 Task: Create a due date automation trigger when advanced on, 2 hours before a card is due add fields without custom field "Resume" set to a date less than 1 days from now.
Action: Mouse moved to (993, 281)
Screenshot: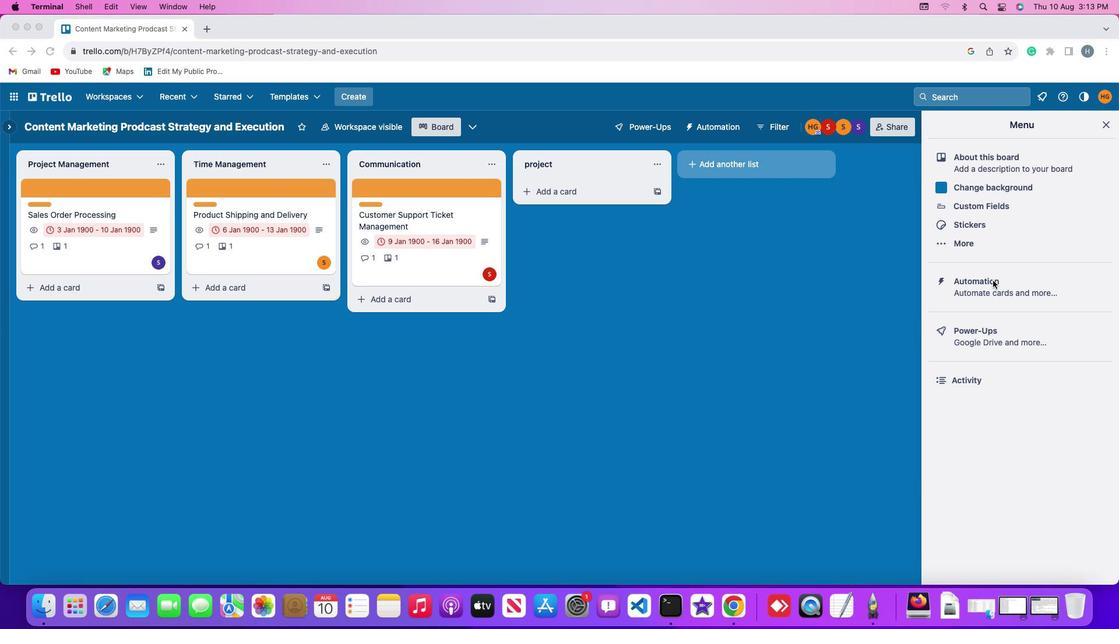 
Action: Mouse pressed left at (993, 281)
Screenshot: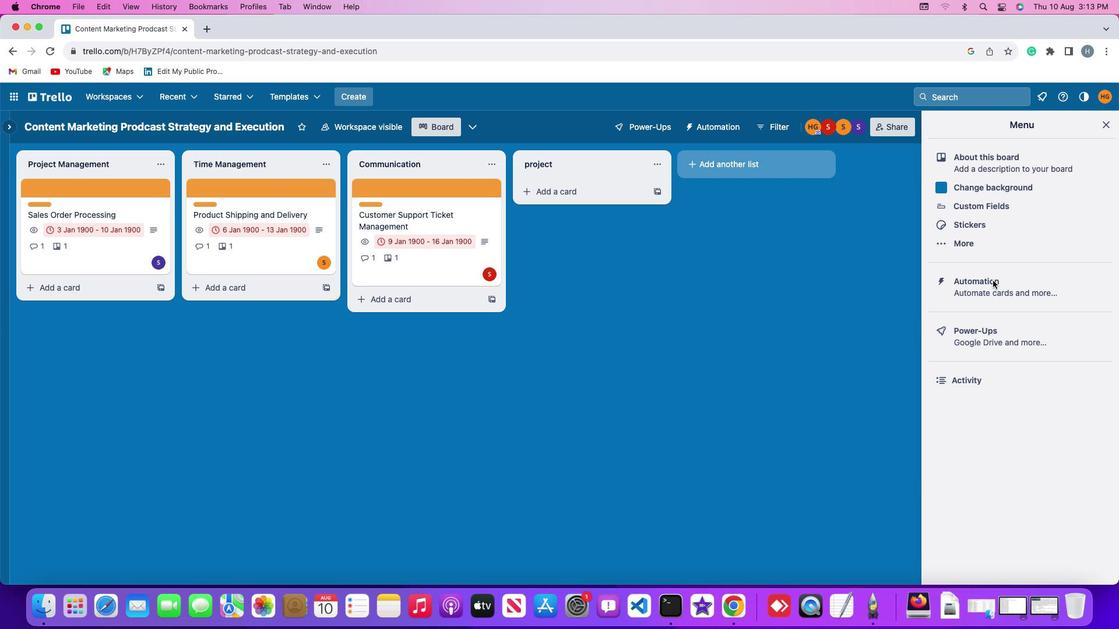
Action: Mouse pressed left at (993, 281)
Screenshot: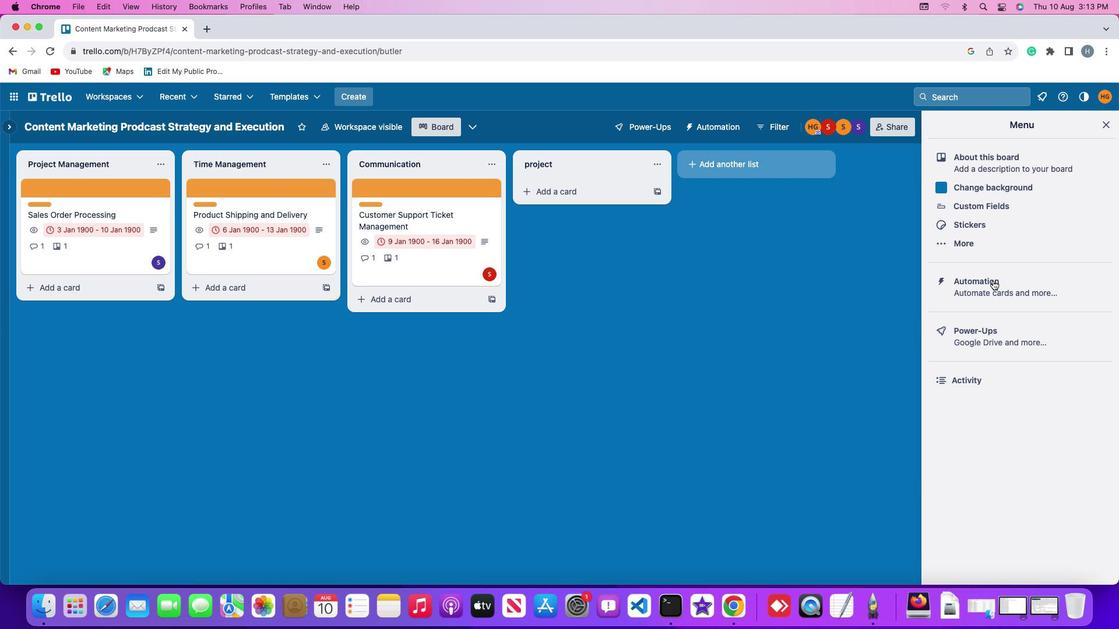 
Action: Mouse moved to (54, 276)
Screenshot: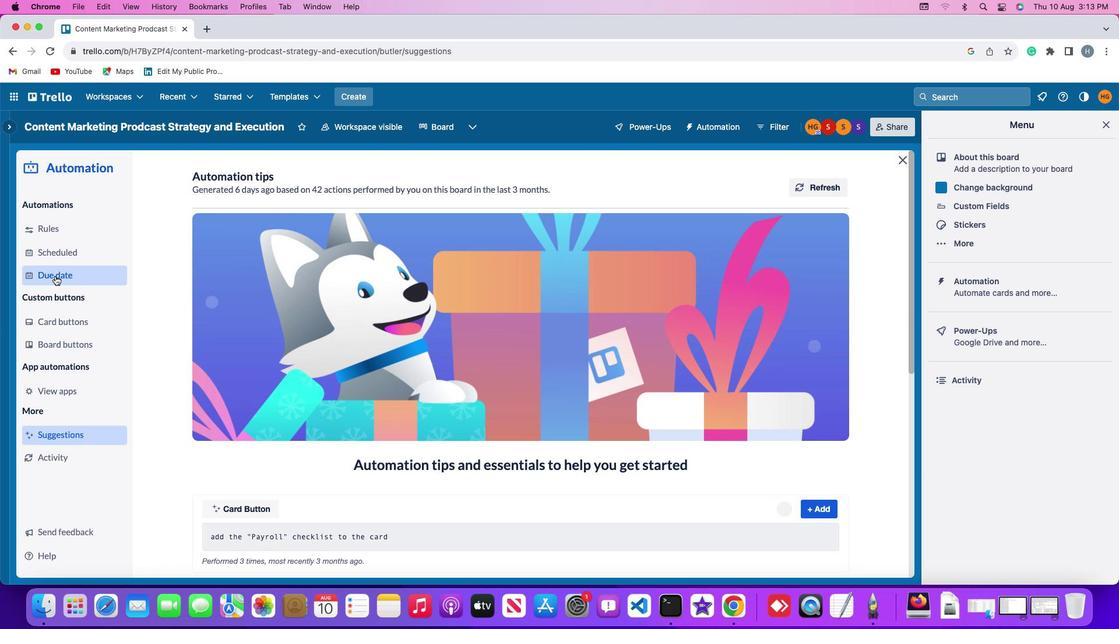 
Action: Mouse pressed left at (54, 276)
Screenshot: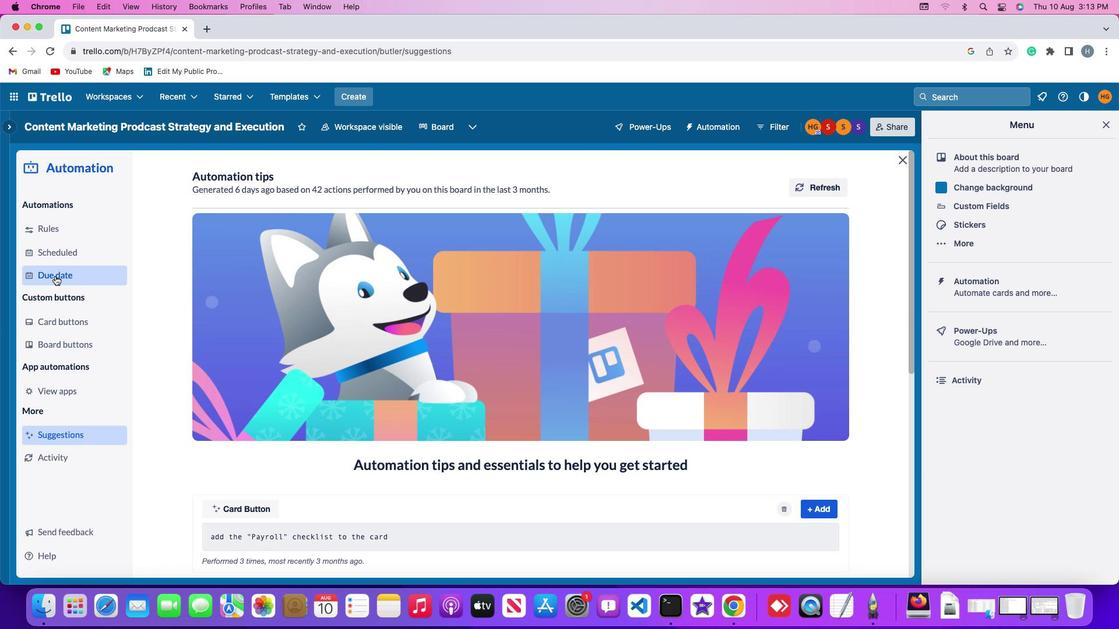 
Action: Mouse moved to (781, 177)
Screenshot: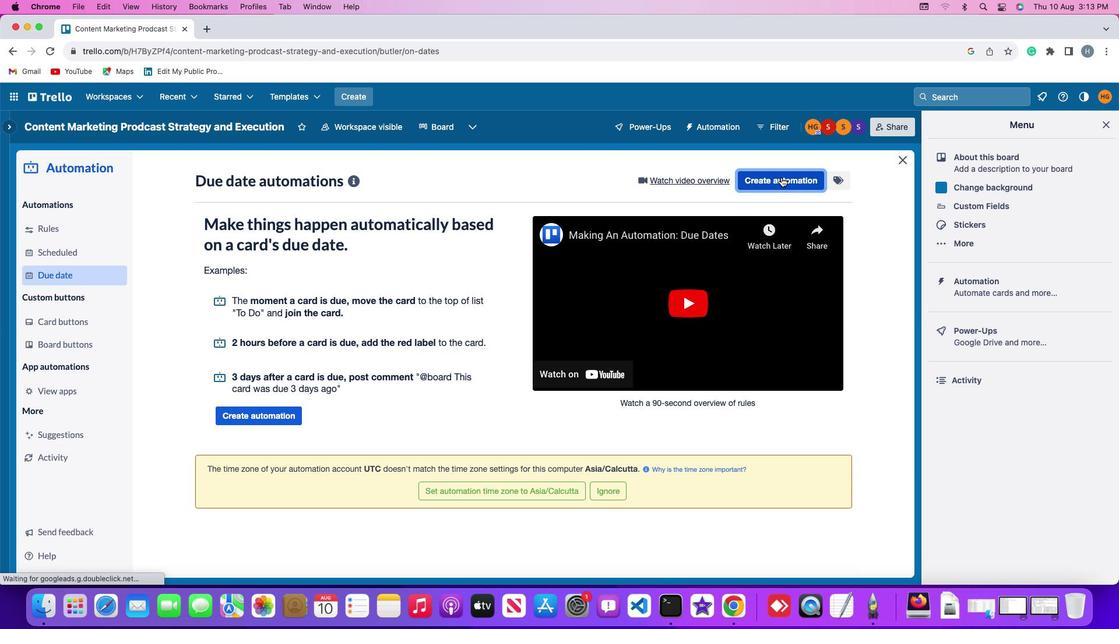 
Action: Mouse pressed left at (781, 177)
Screenshot: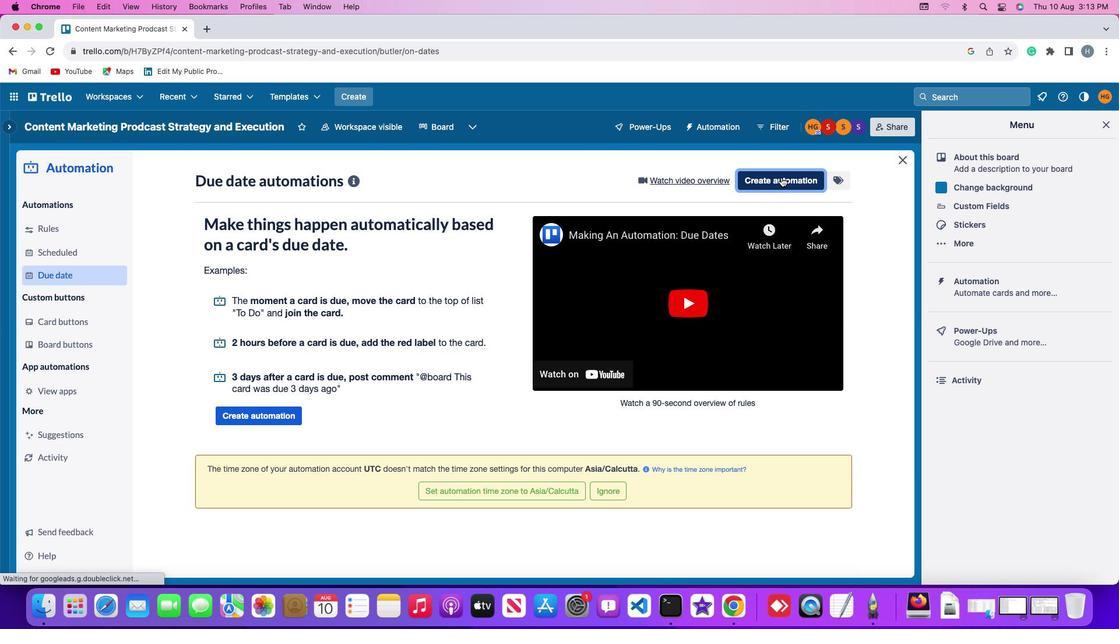 
Action: Mouse moved to (246, 293)
Screenshot: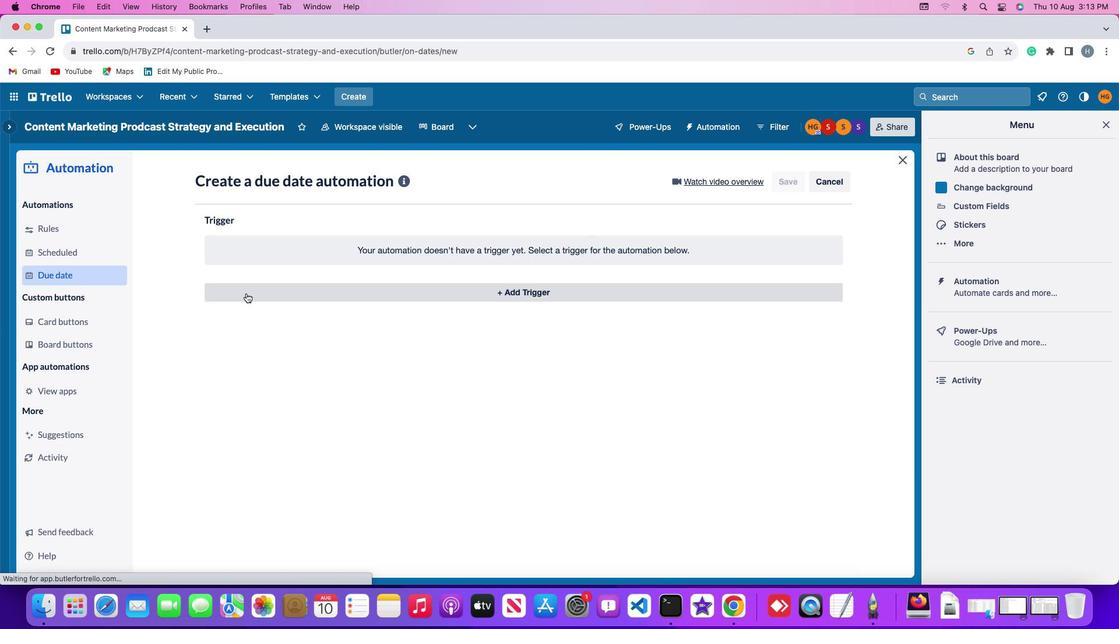 
Action: Mouse pressed left at (246, 293)
Screenshot: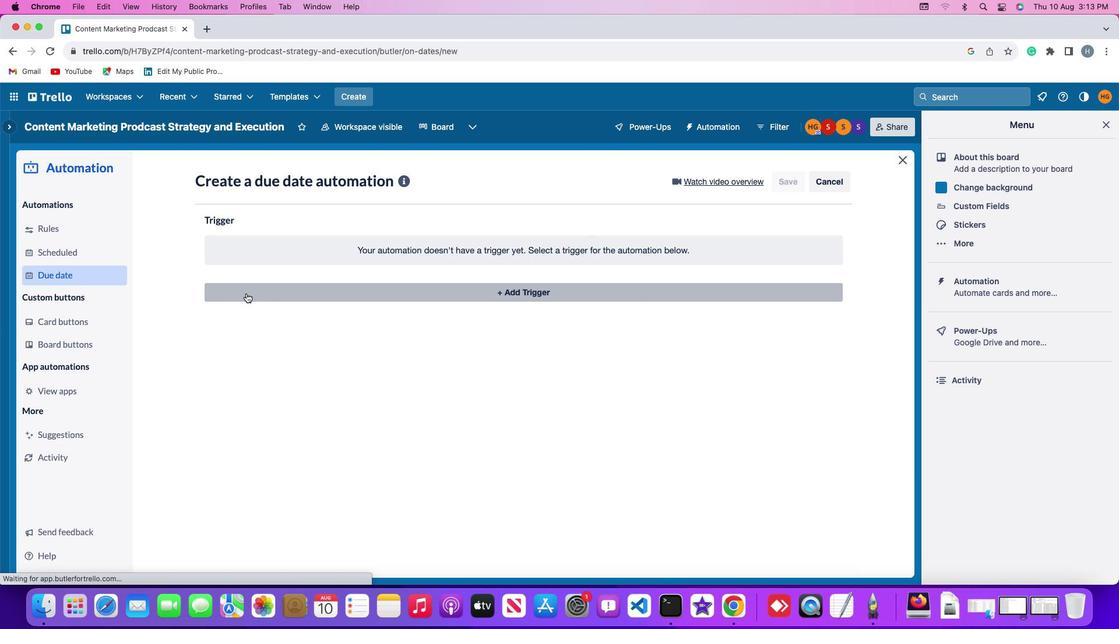 
Action: Mouse moved to (232, 469)
Screenshot: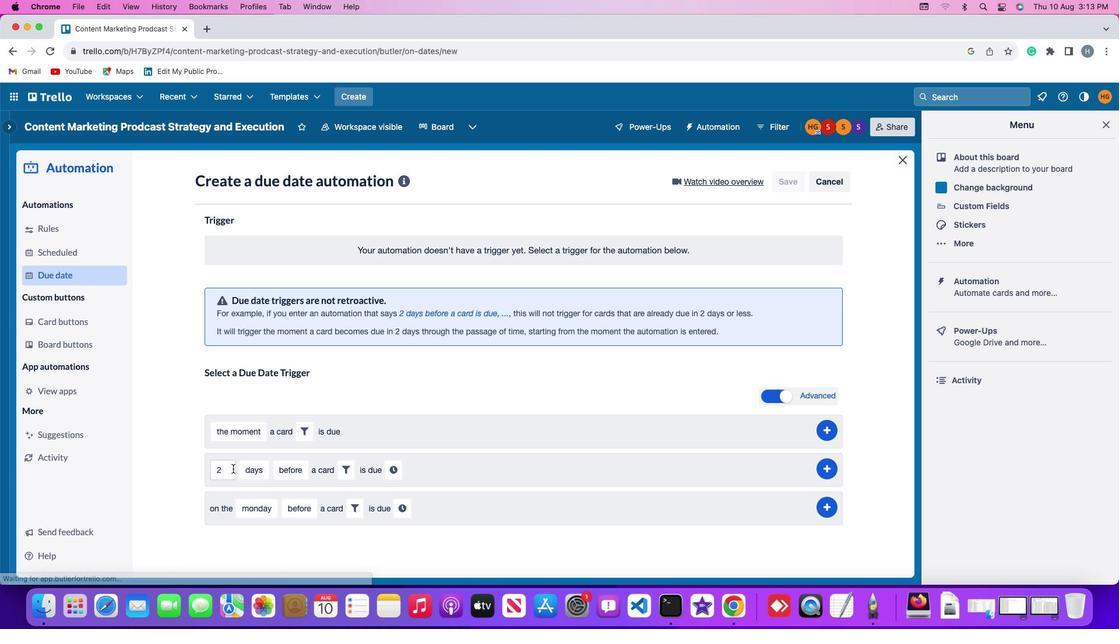 
Action: Mouse pressed left at (232, 469)
Screenshot: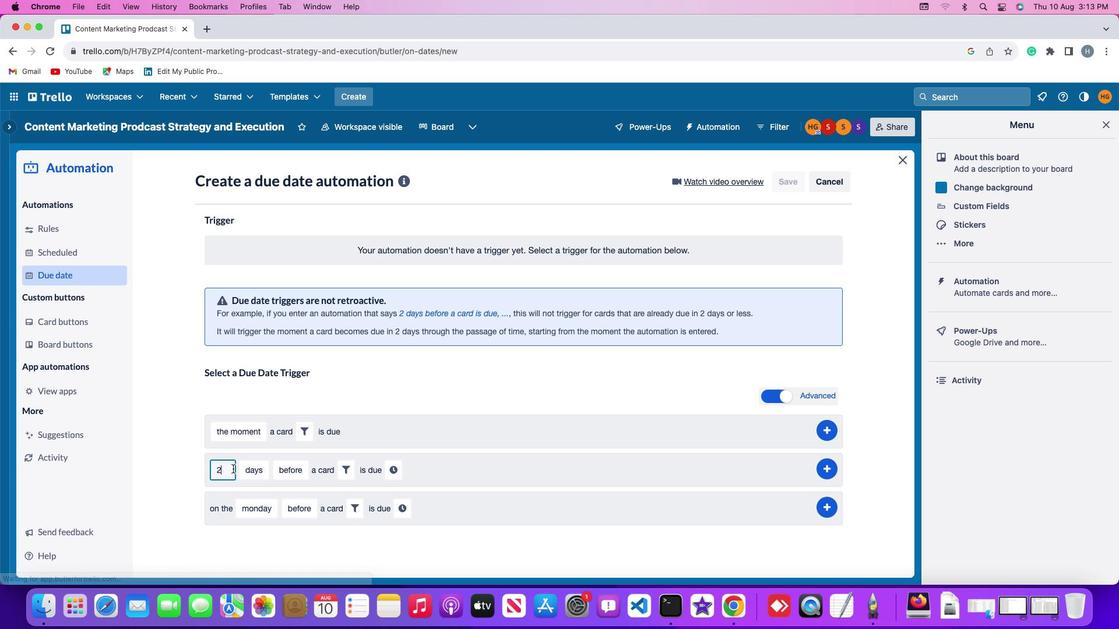
Action: Key pressed Key.backspace
Screenshot: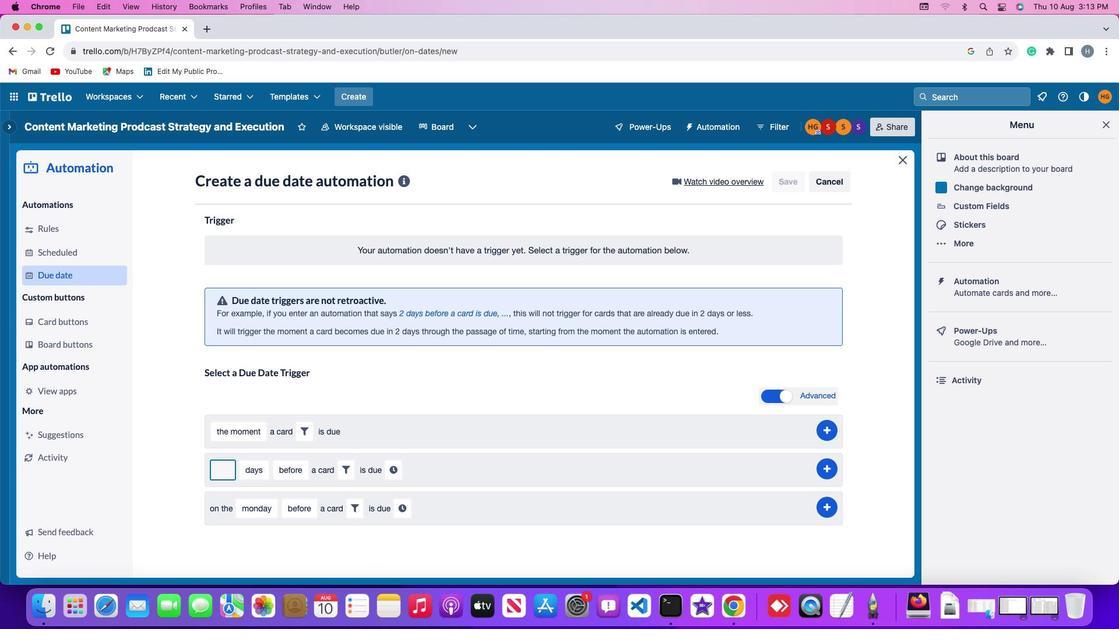 
Action: Mouse moved to (233, 467)
Screenshot: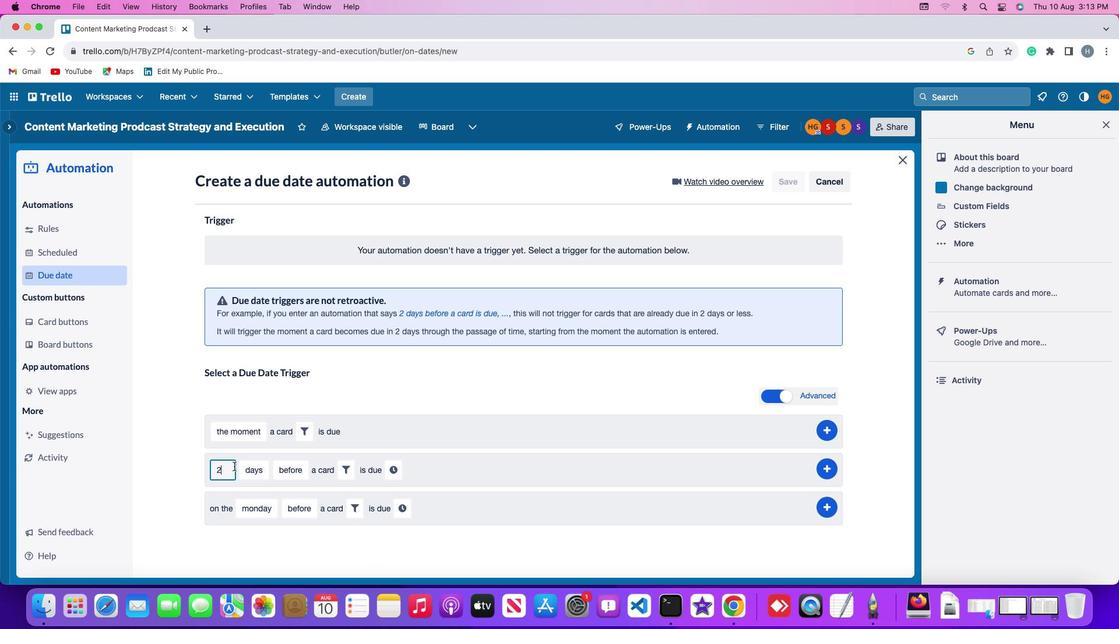 
Action: Key pressed '2'
Screenshot: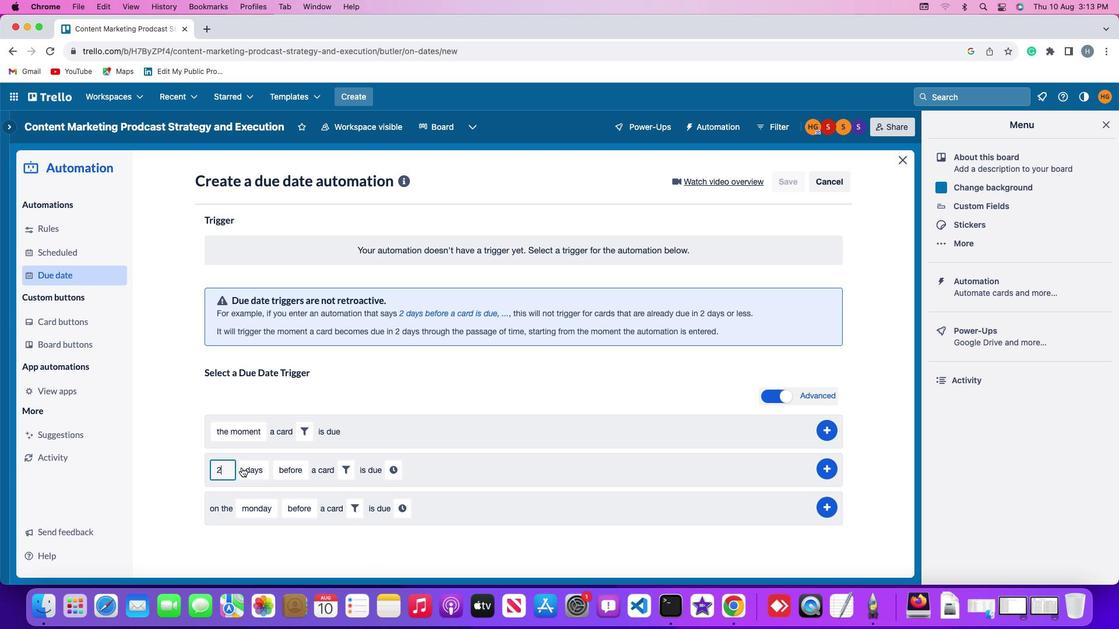 
Action: Mouse moved to (249, 468)
Screenshot: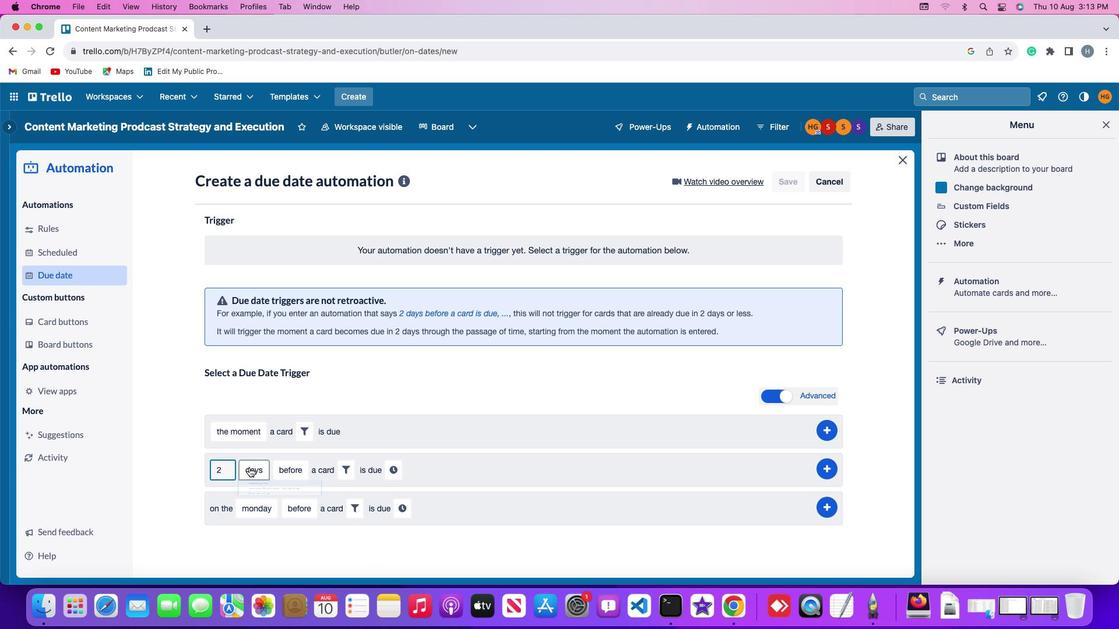 
Action: Mouse pressed left at (249, 468)
Screenshot: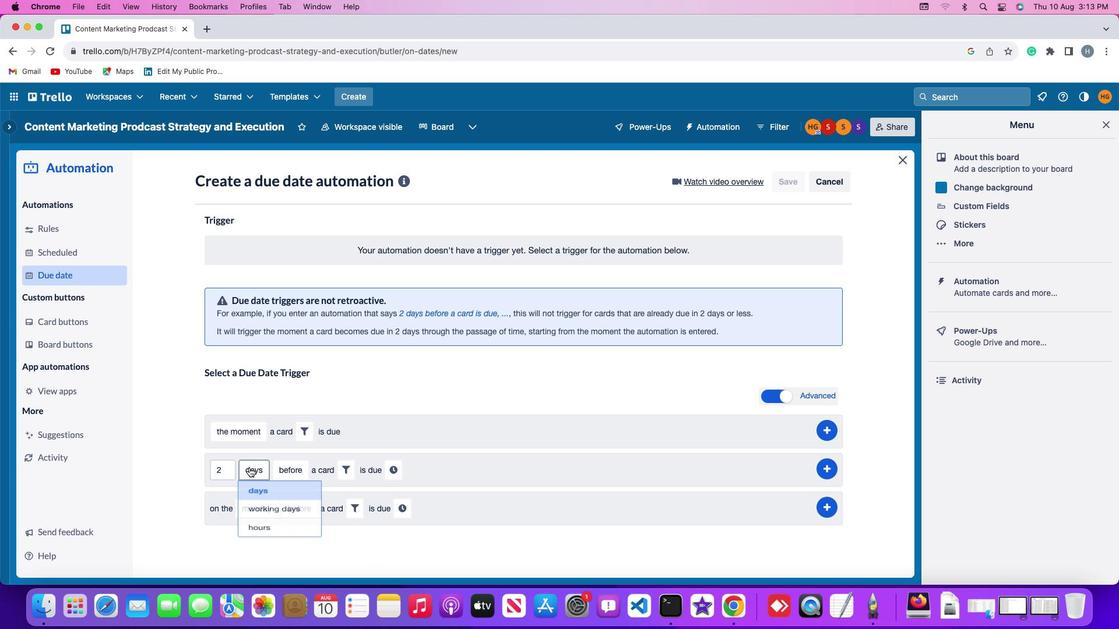 
Action: Mouse moved to (257, 535)
Screenshot: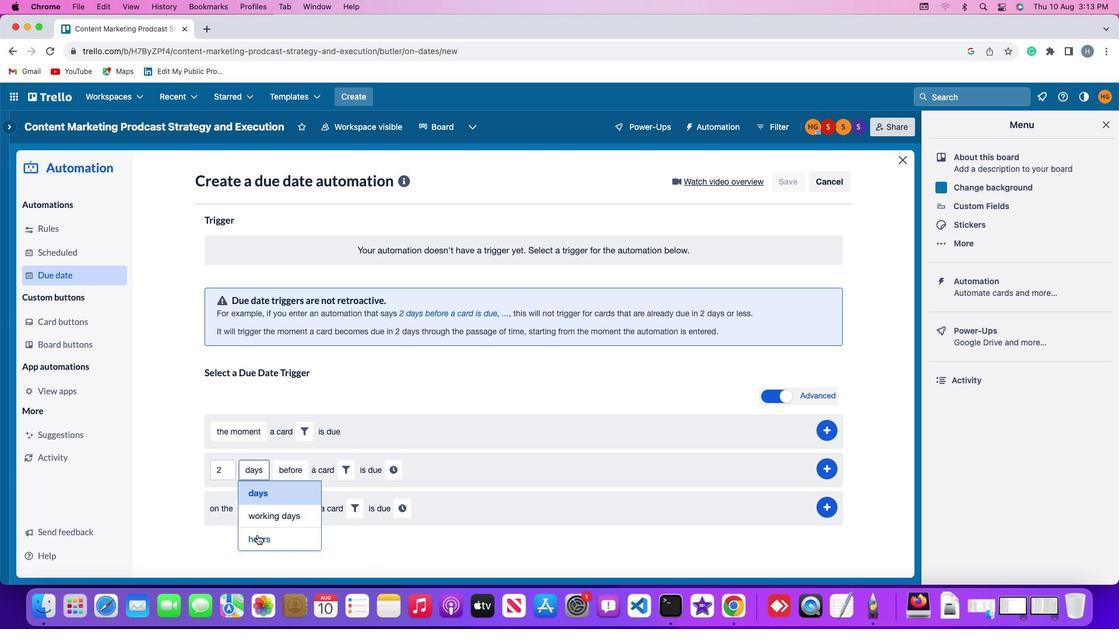 
Action: Mouse pressed left at (257, 535)
Screenshot: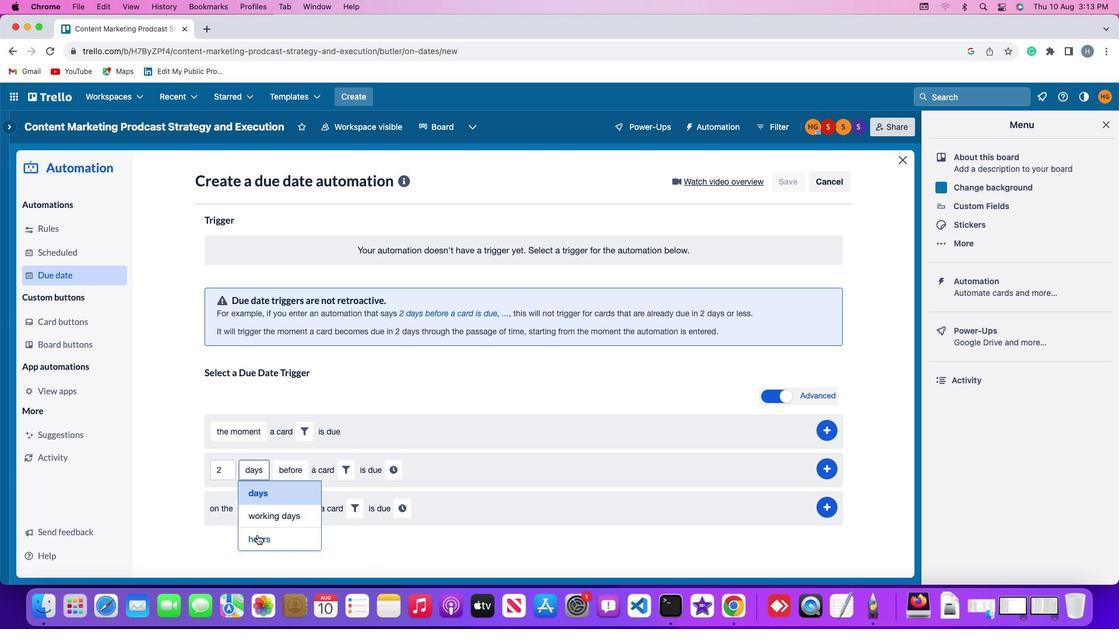 
Action: Mouse moved to (296, 474)
Screenshot: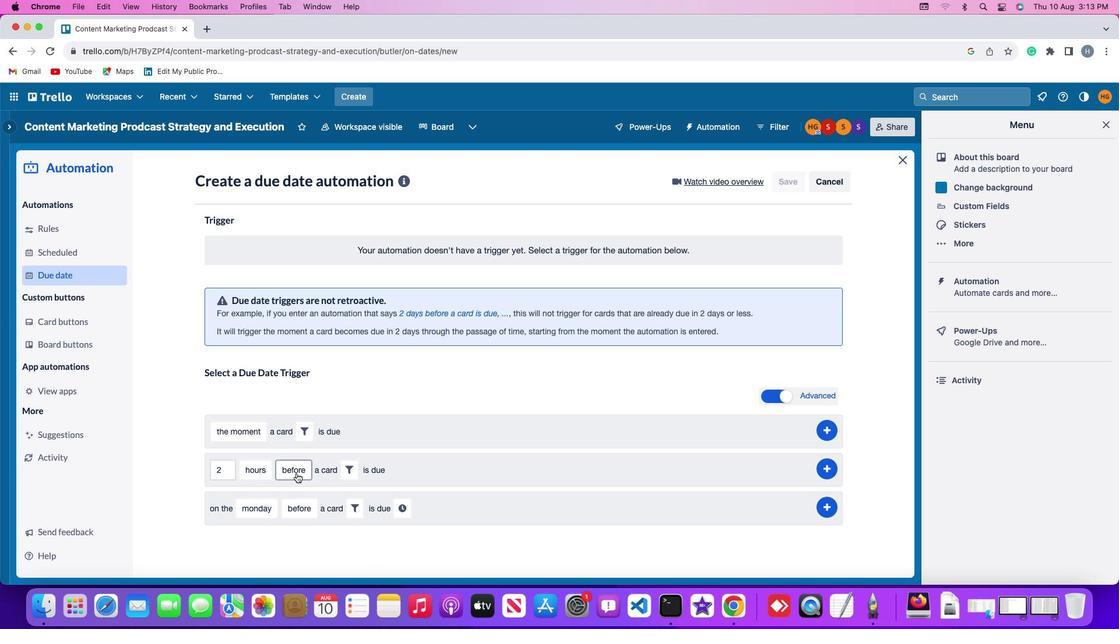 
Action: Mouse pressed left at (296, 474)
Screenshot: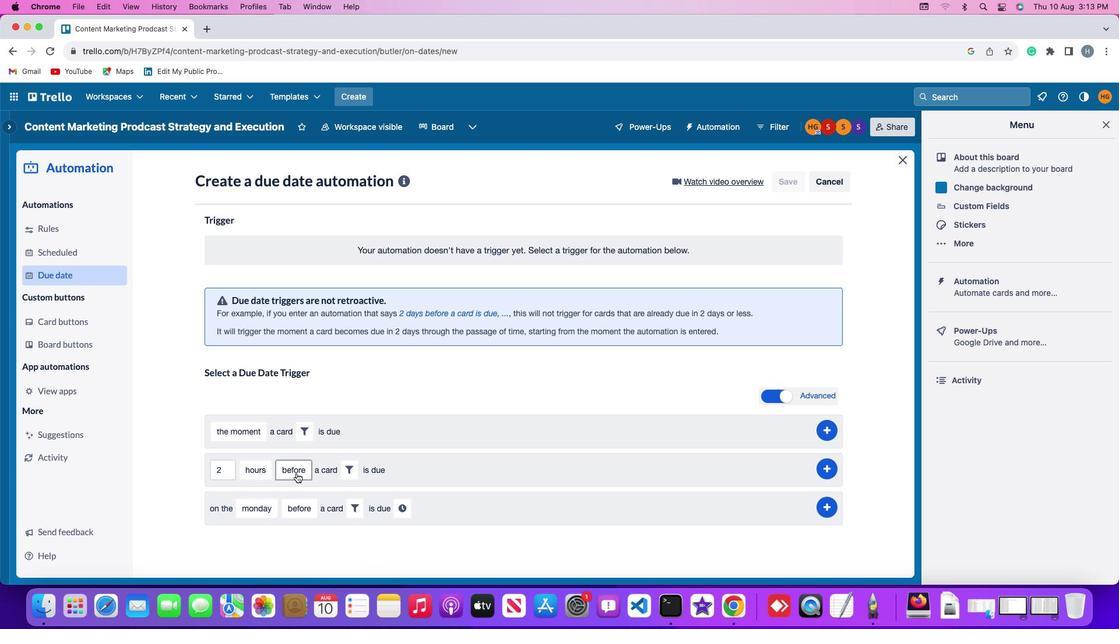 
Action: Mouse moved to (299, 496)
Screenshot: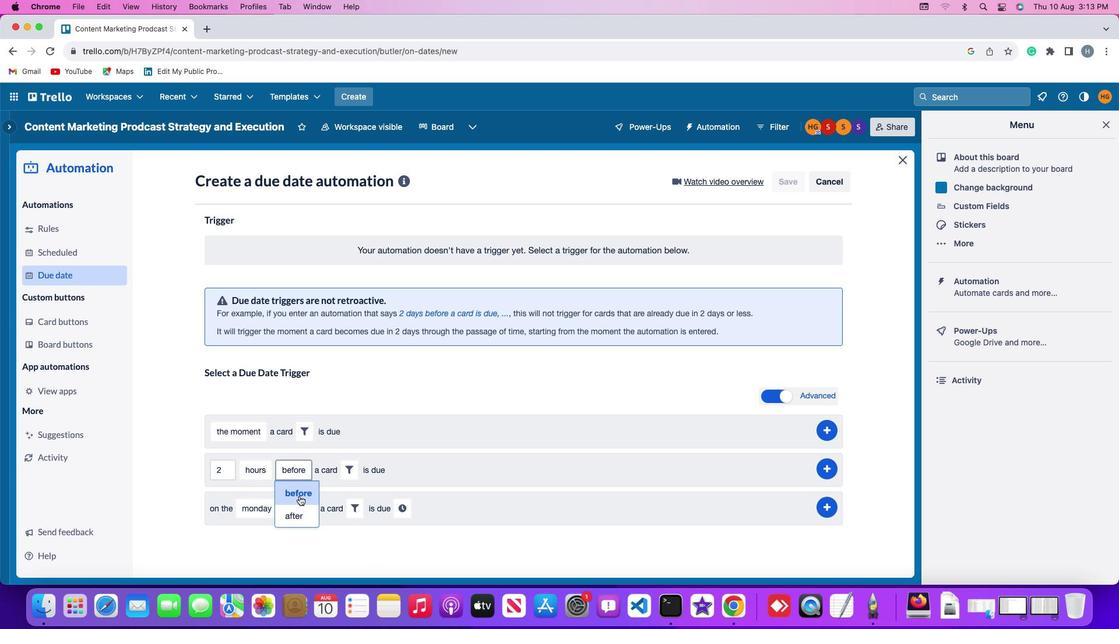
Action: Mouse pressed left at (299, 496)
Screenshot: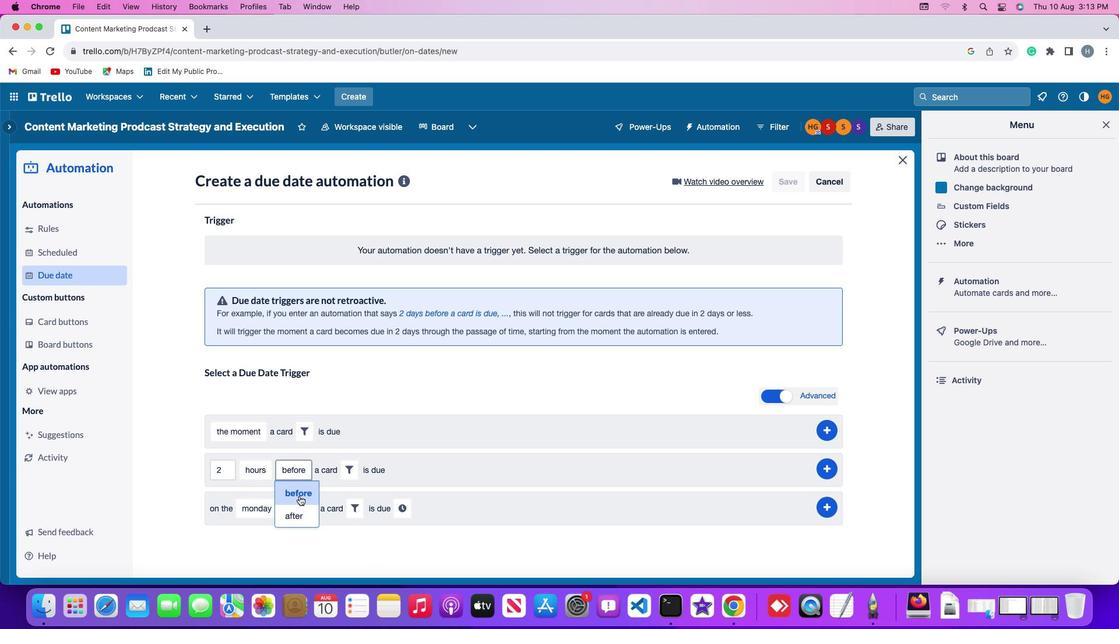
Action: Mouse moved to (345, 469)
Screenshot: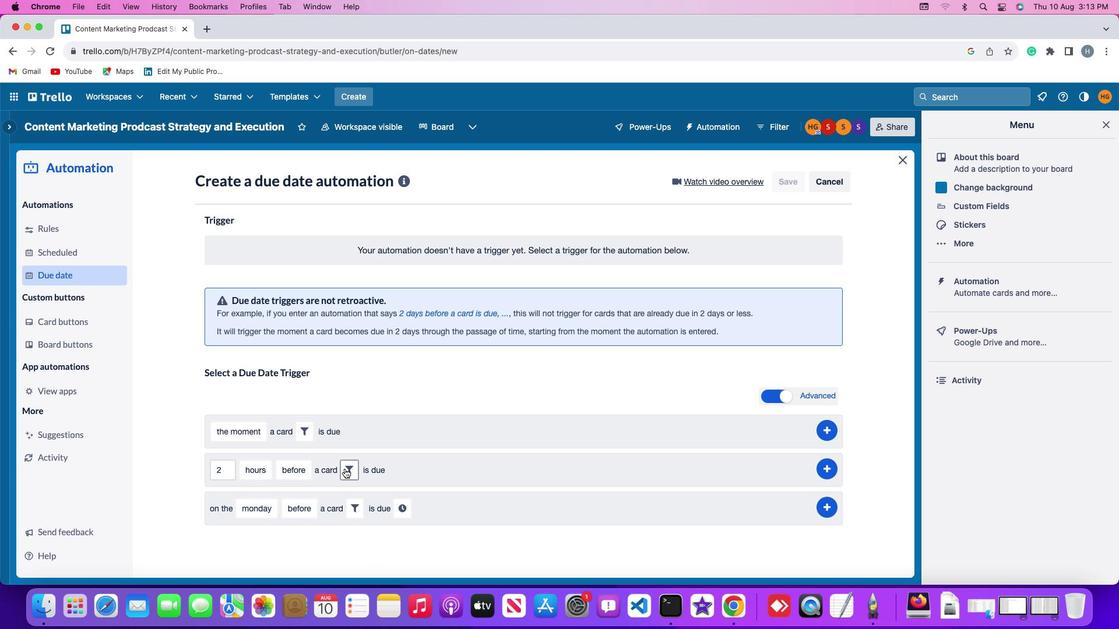 
Action: Mouse pressed left at (345, 469)
Screenshot: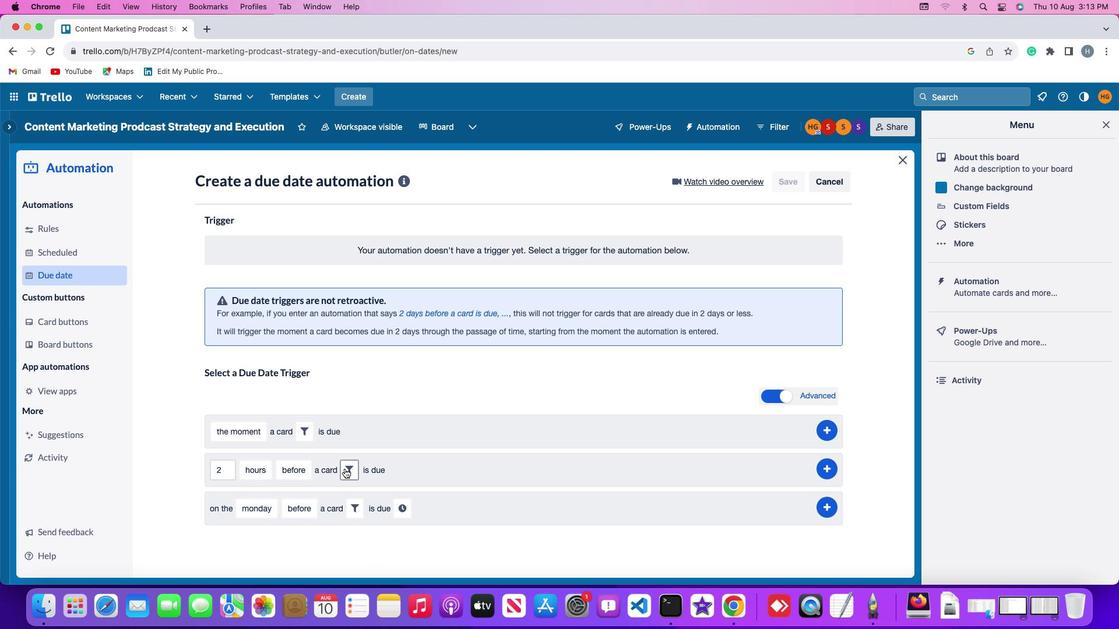 
Action: Mouse moved to (545, 505)
Screenshot: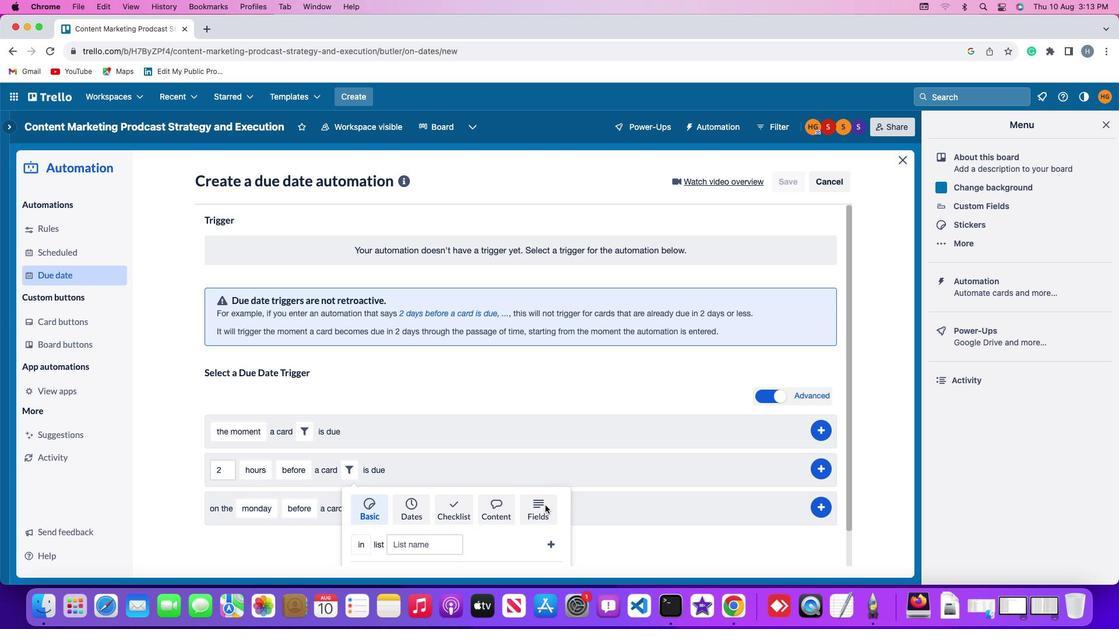 
Action: Mouse pressed left at (545, 505)
Screenshot: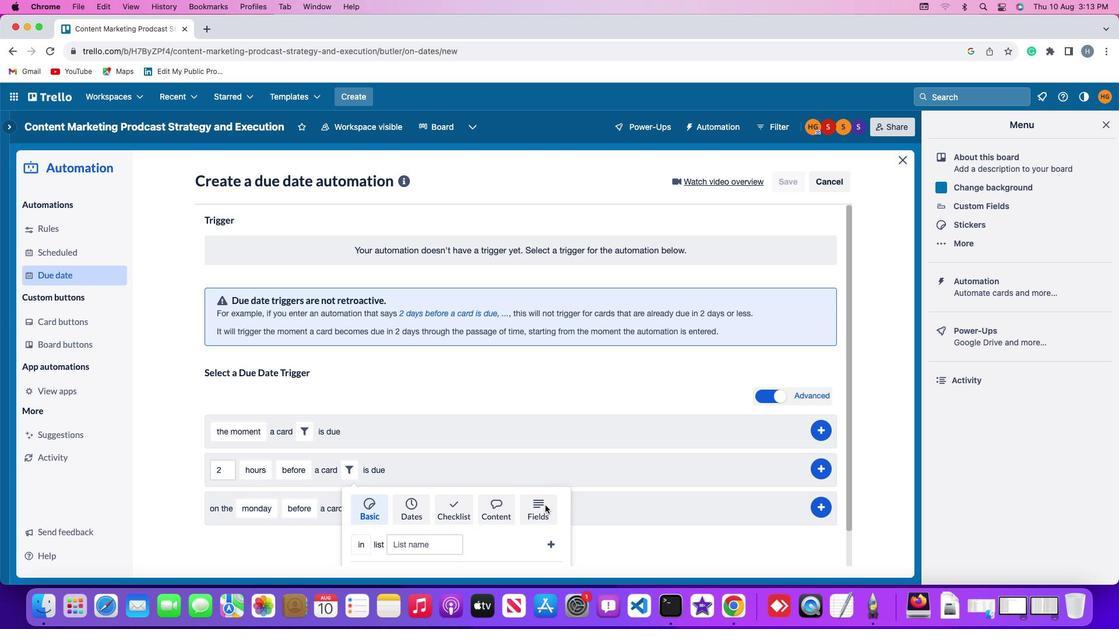 
Action: Mouse moved to (302, 523)
Screenshot: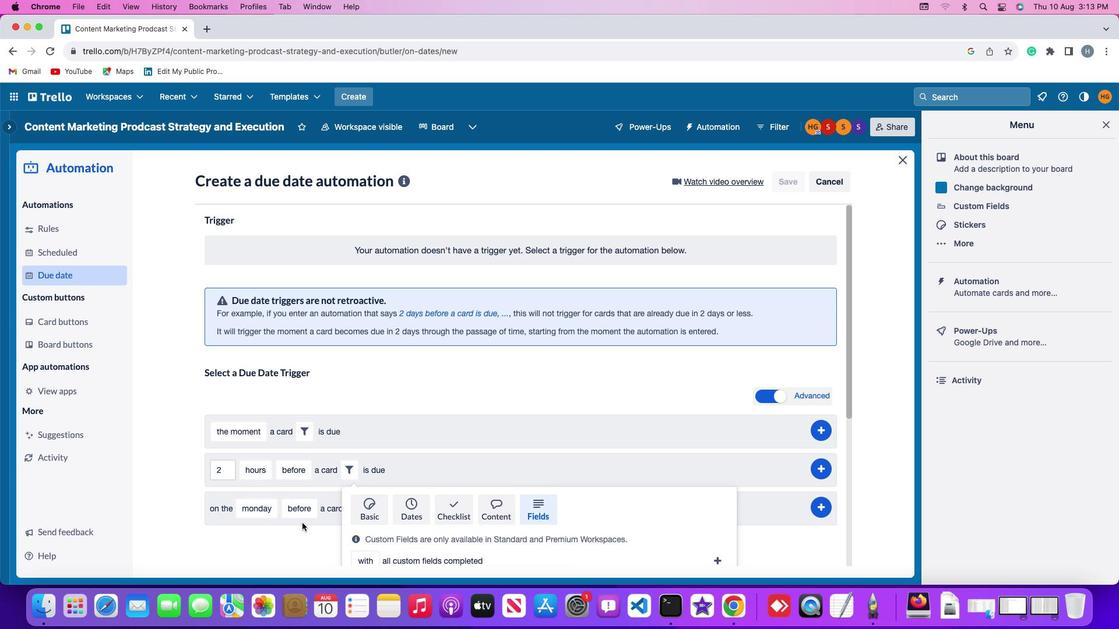 
Action: Mouse scrolled (302, 523) with delta (0, 0)
Screenshot: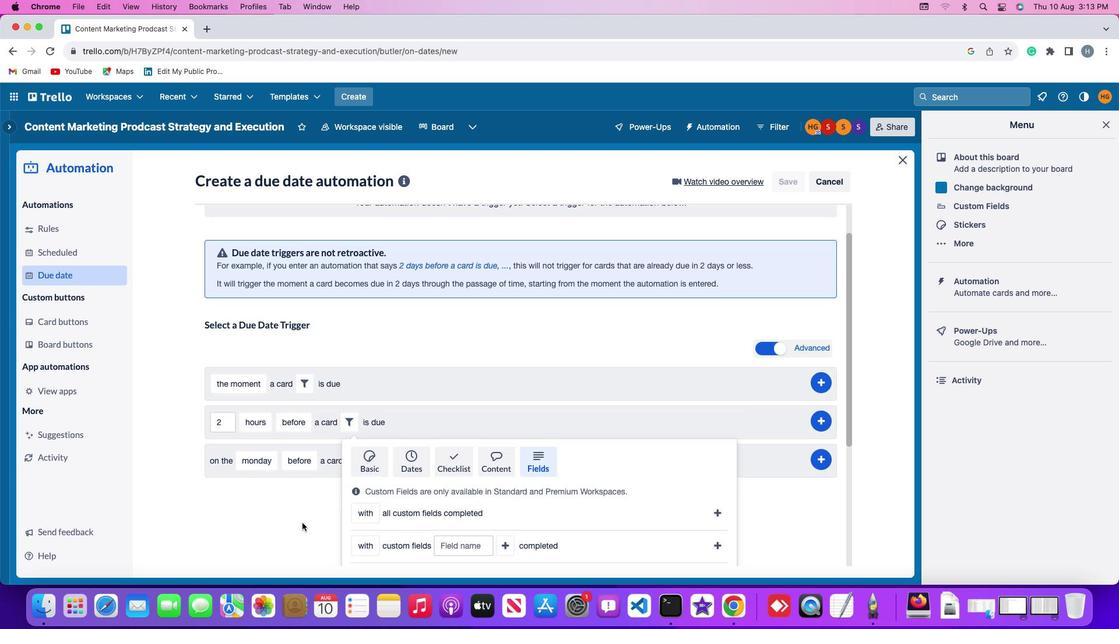 
Action: Mouse scrolled (302, 523) with delta (0, 0)
Screenshot: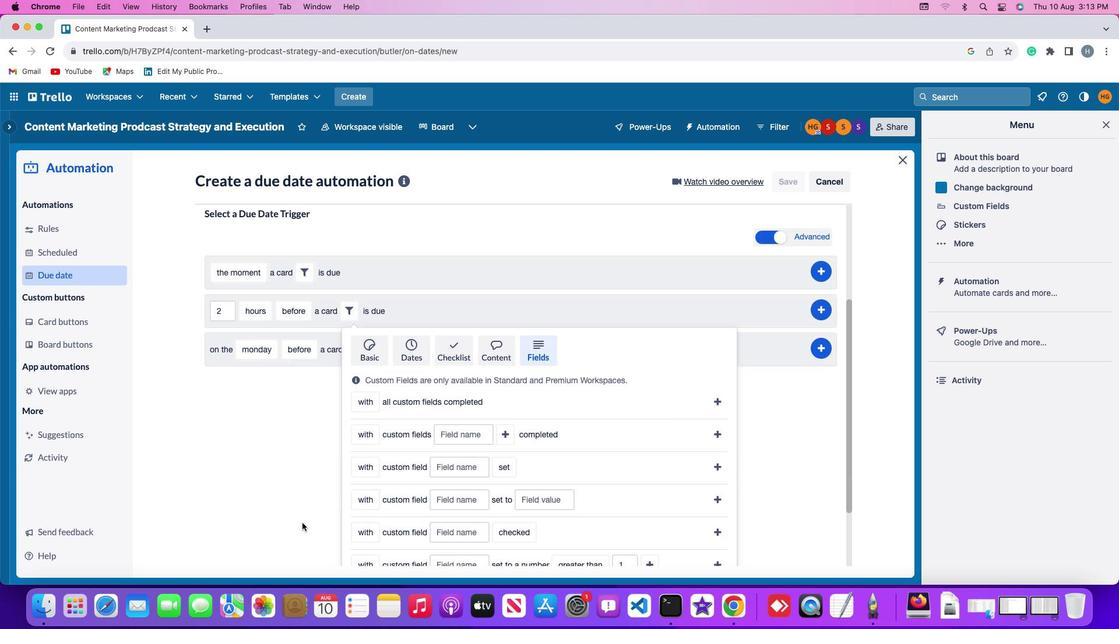 
Action: Mouse scrolled (302, 523) with delta (0, -1)
Screenshot: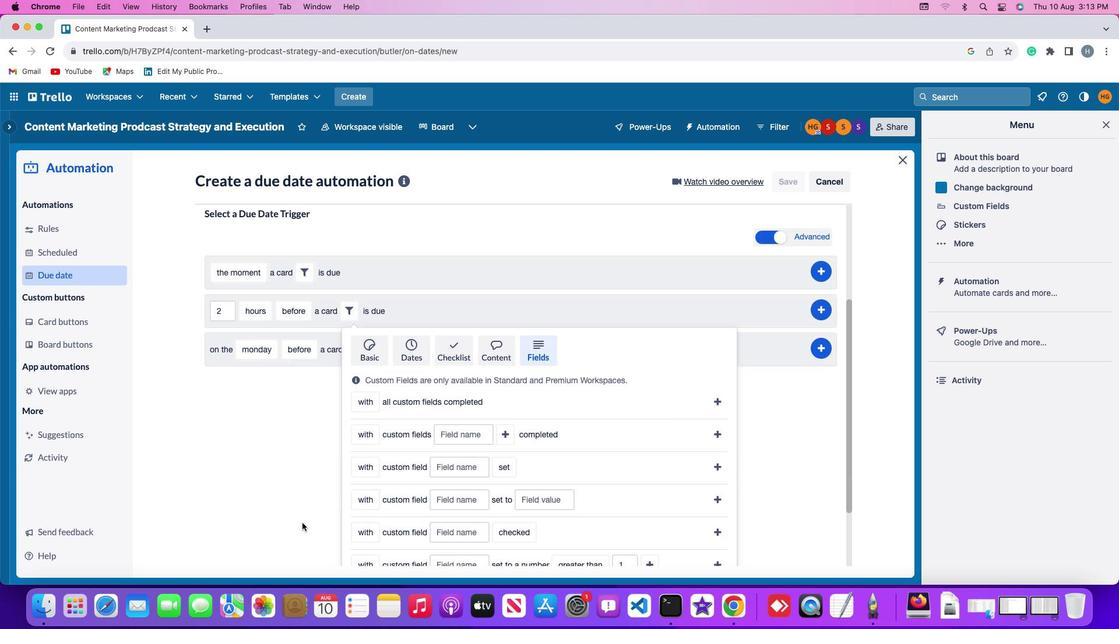 
Action: Mouse scrolled (302, 523) with delta (0, -2)
Screenshot: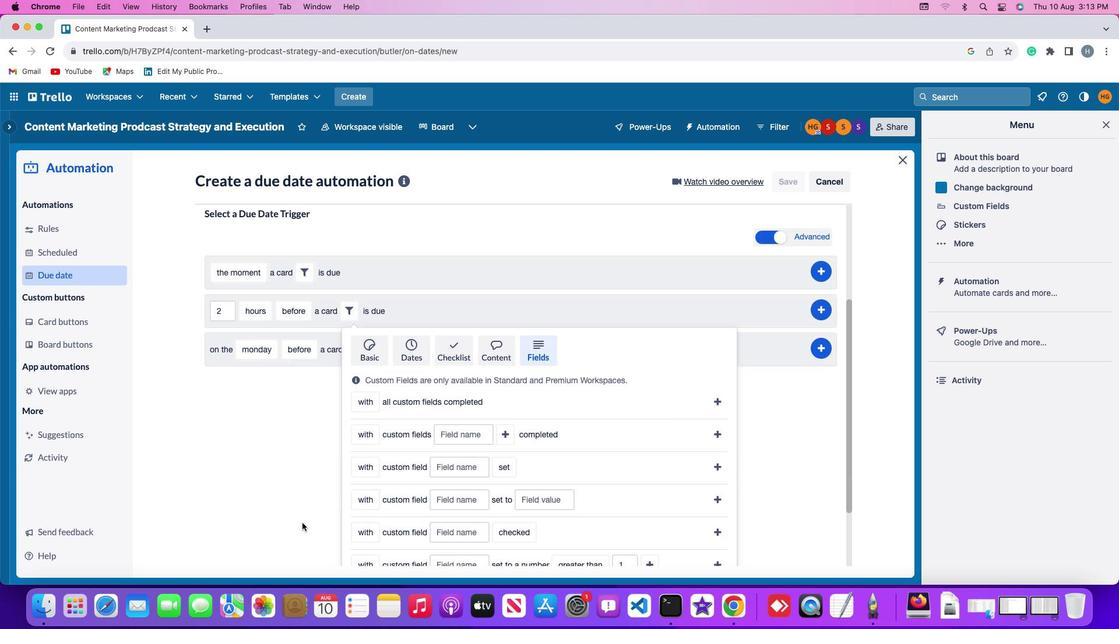 
Action: Mouse scrolled (302, 523) with delta (0, -3)
Screenshot: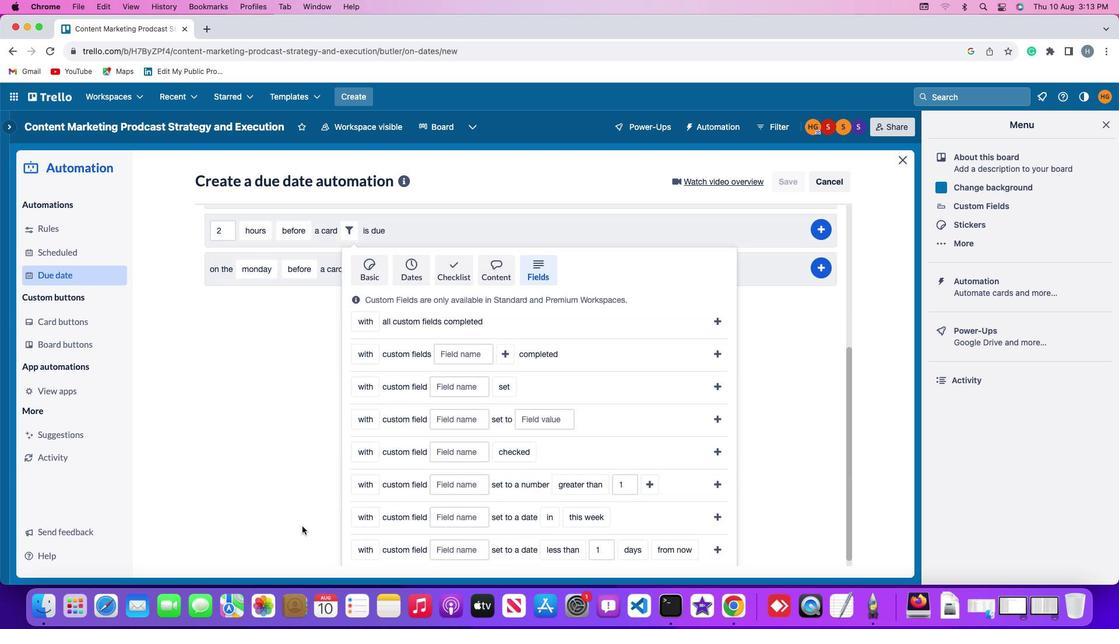 
Action: Mouse moved to (302, 535)
Screenshot: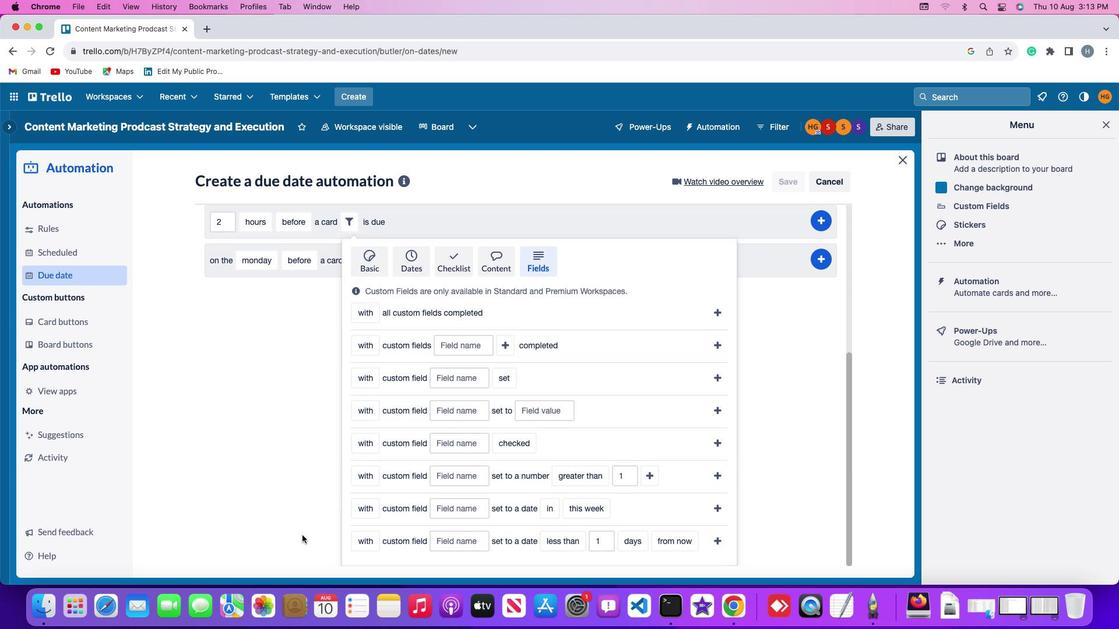 
Action: Mouse scrolled (302, 535) with delta (0, 0)
Screenshot: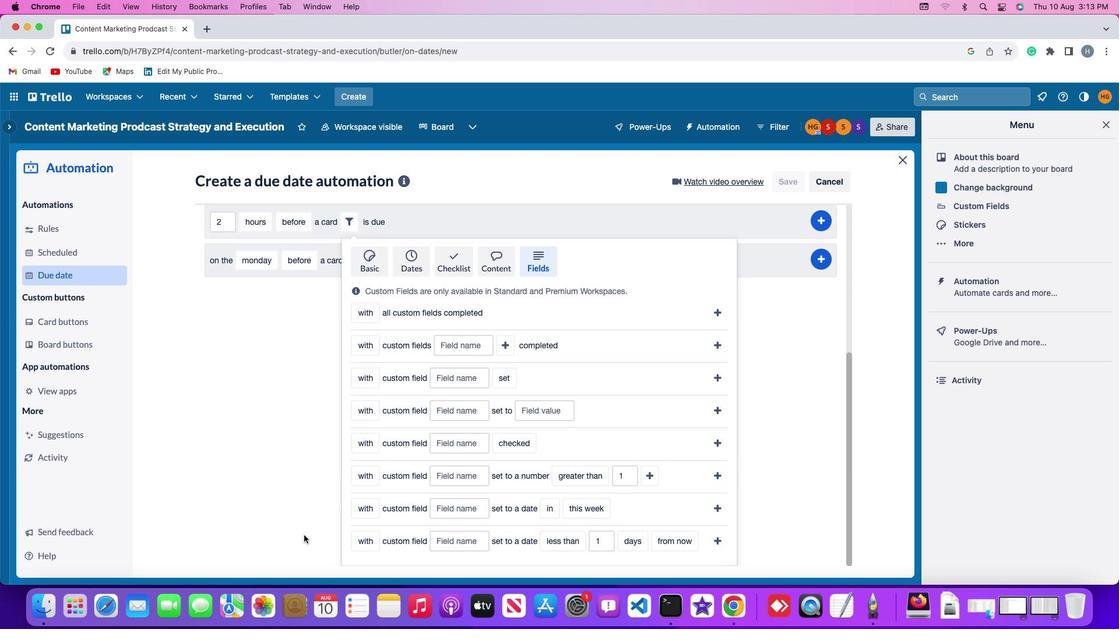 
Action: Mouse scrolled (302, 535) with delta (0, 0)
Screenshot: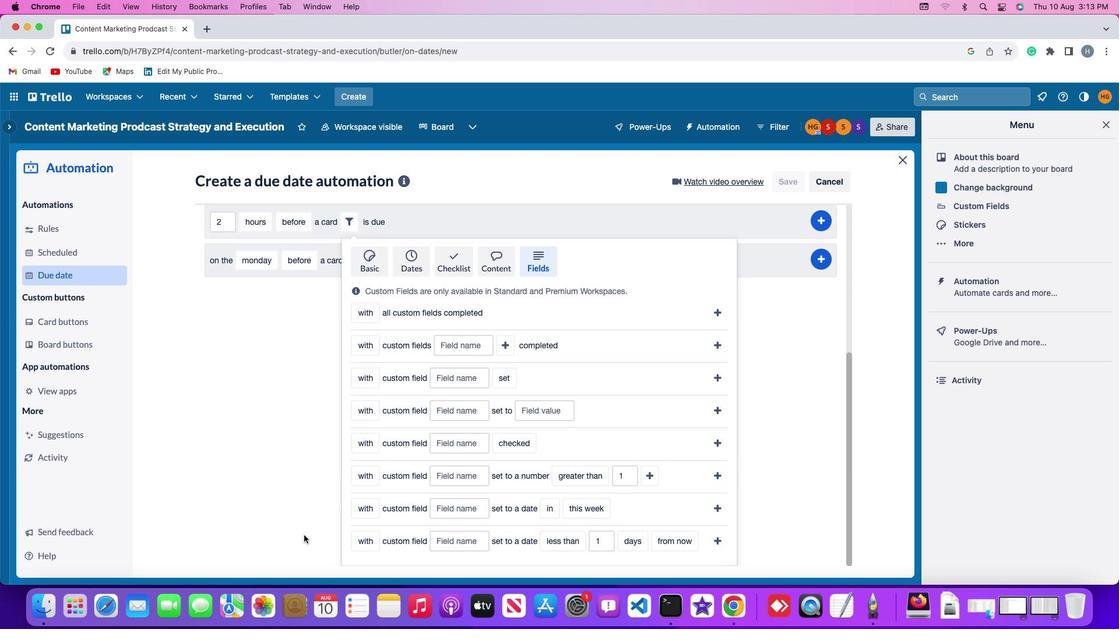 
Action: Mouse moved to (369, 541)
Screenshot: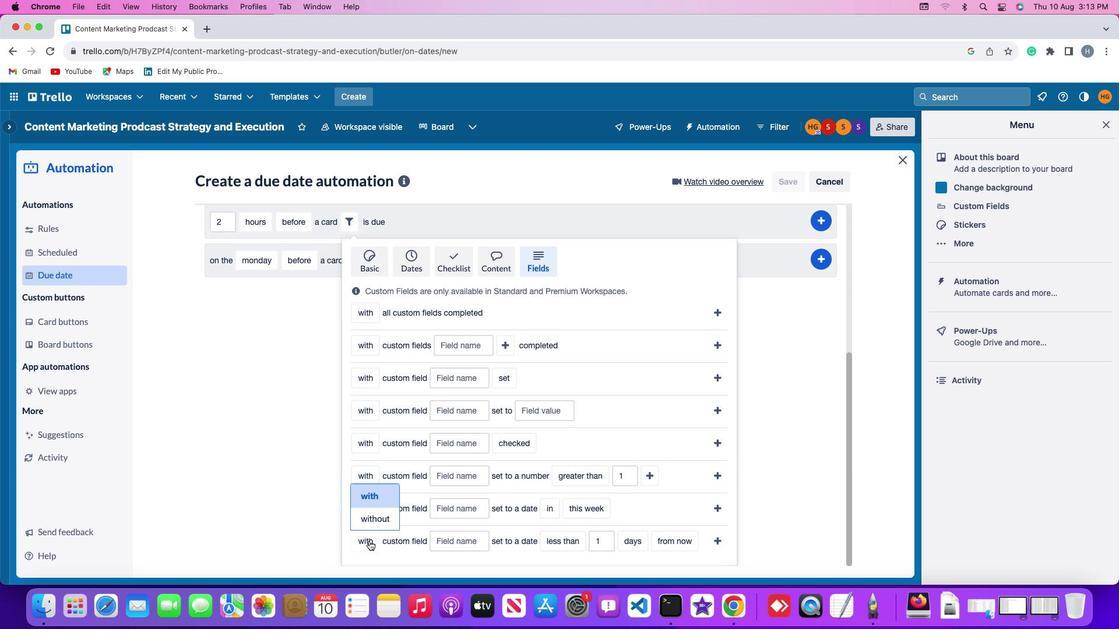
Action: Mouse pressed left at (369, 541)
Screenshot: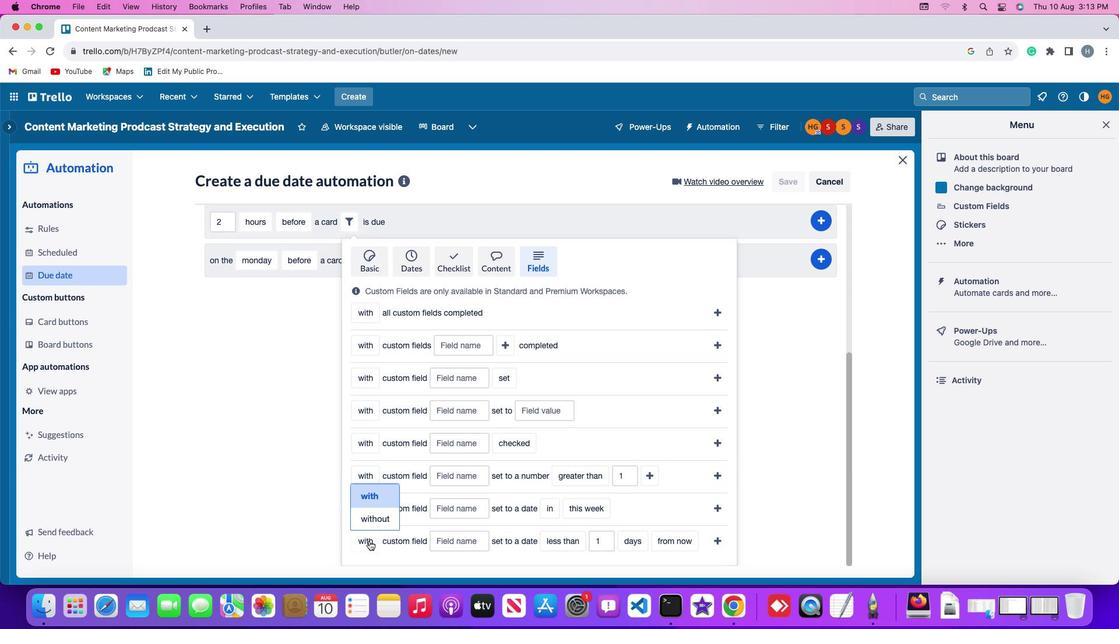 
Action: Mouse moved to (373, 521)
Screenshot: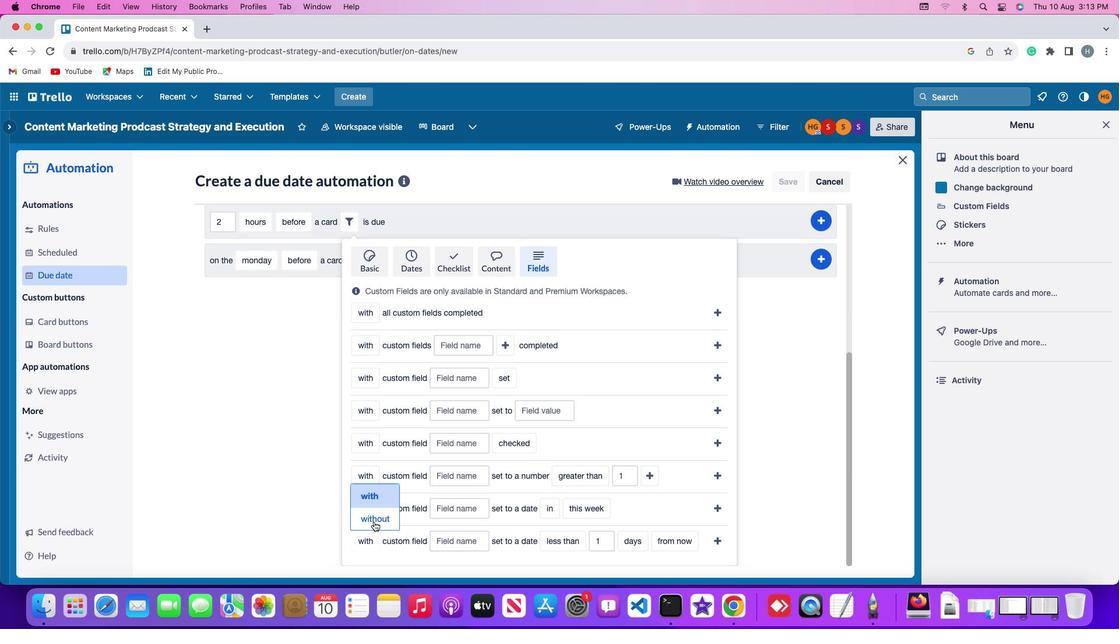 
Action: Mouse pressed left at (373, 521)
Screenshot: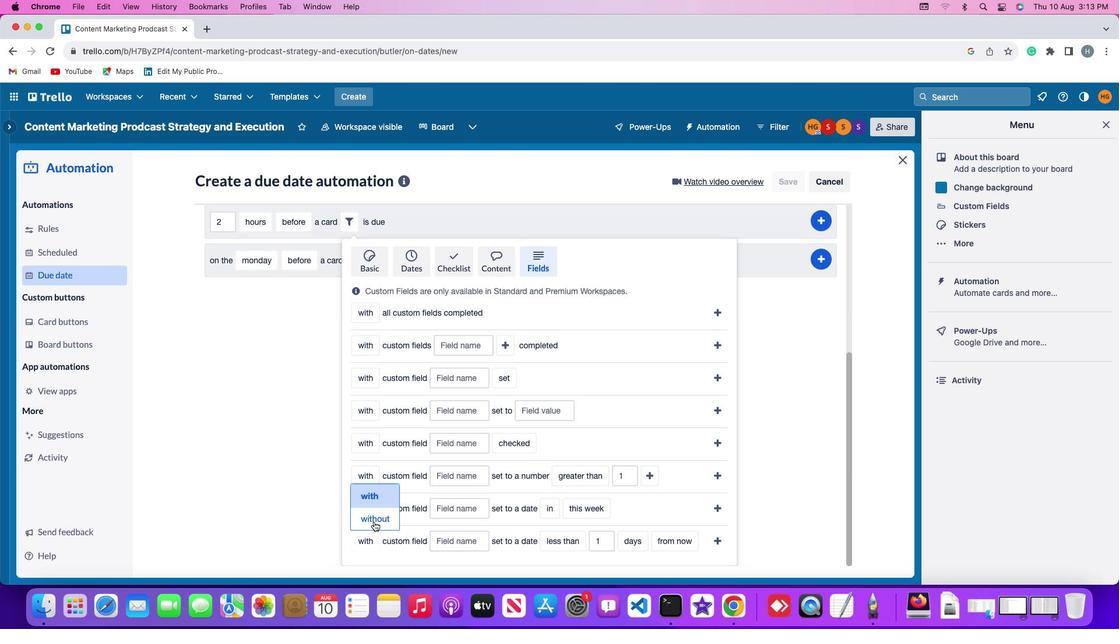 
Action: Mouse moved to (458, 541)
Screenshot: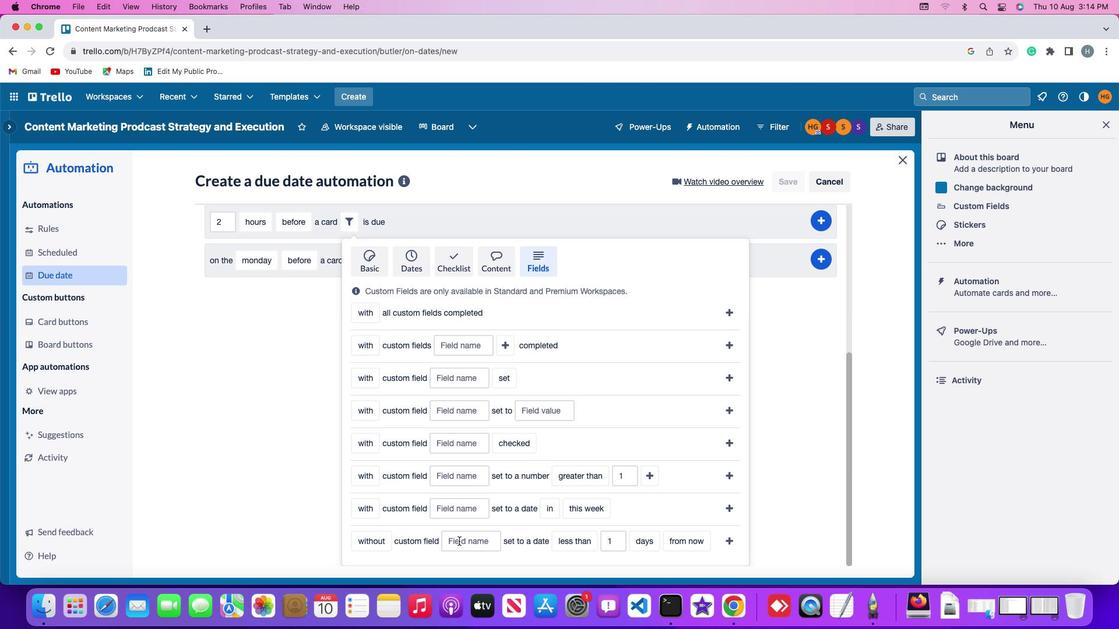 
Action: Mouse pressed left at (458, 541)
Screenshot: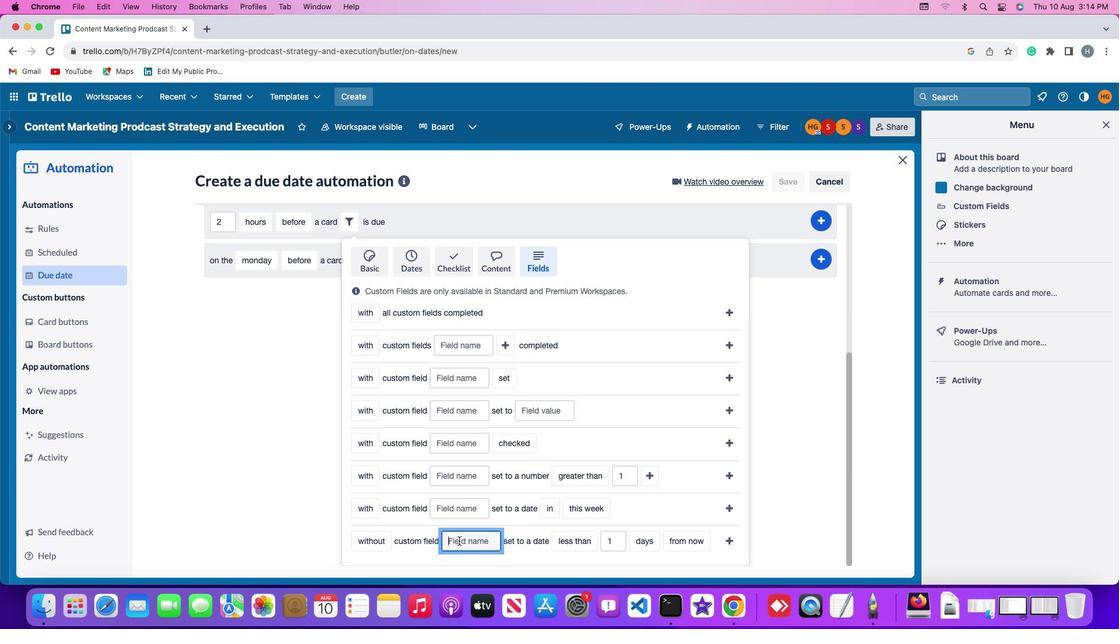 
Action: Key pressed Key.shift'R''e''s''u''m''e'
Screenshot: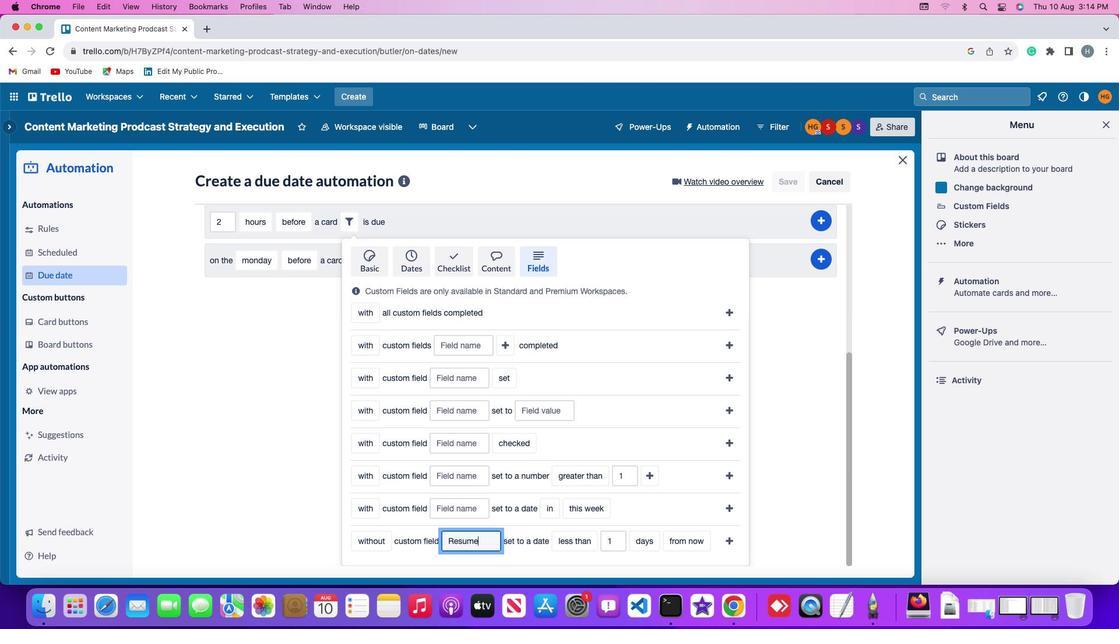 
Action: Mouse moved to (561, 538)
Screenshot: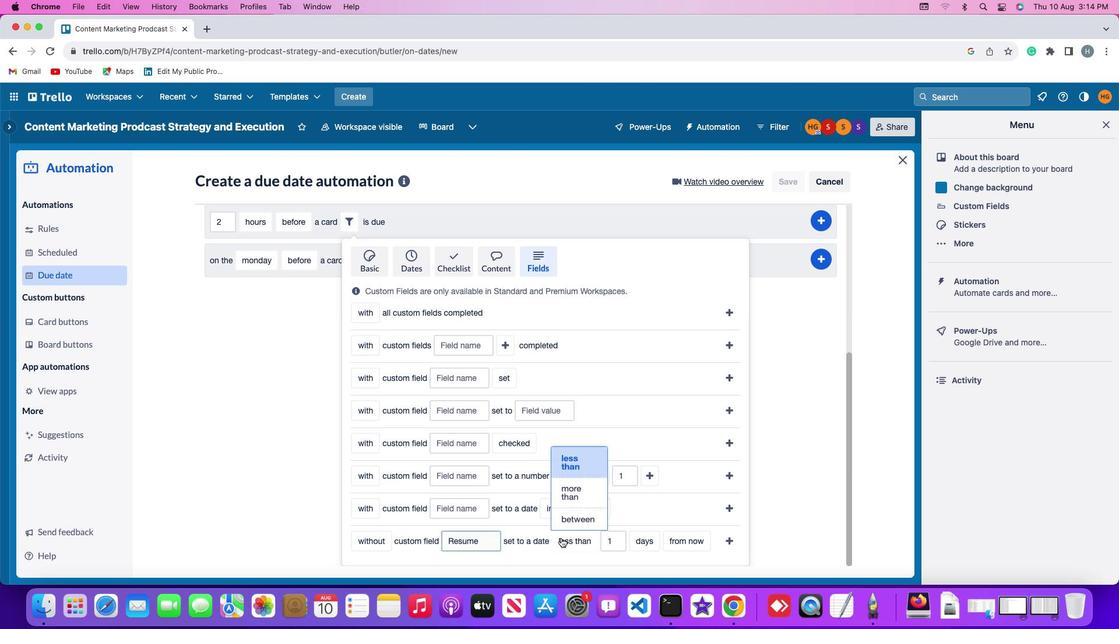 
Action: Mouse pressed left at (561, 538)
Screenshot: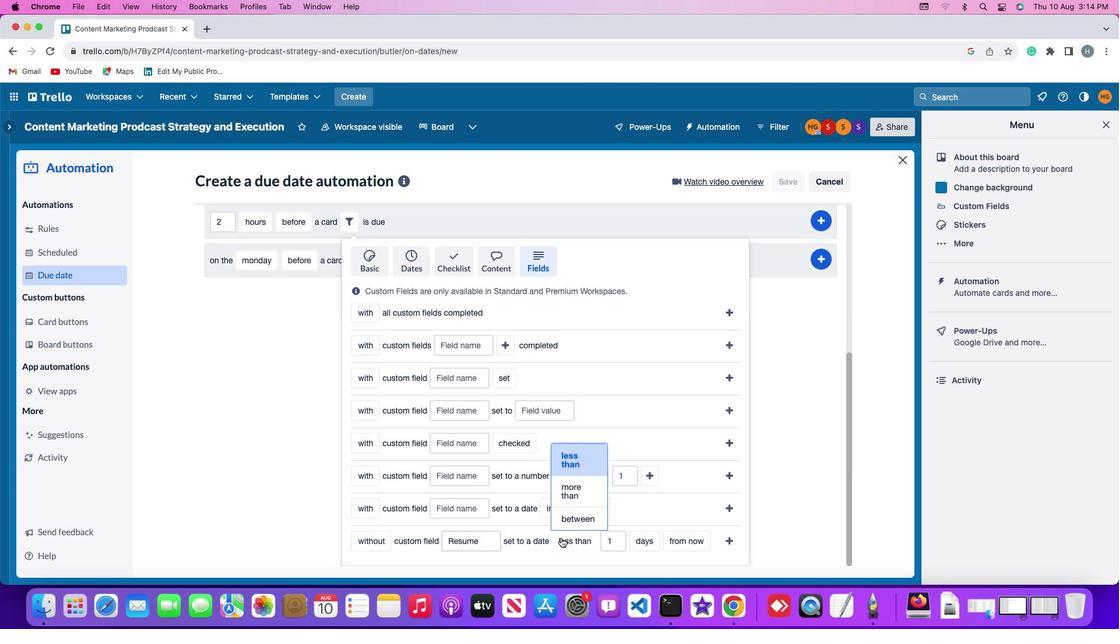 
Action: Mouse moved to (571, 463)
Screenshot: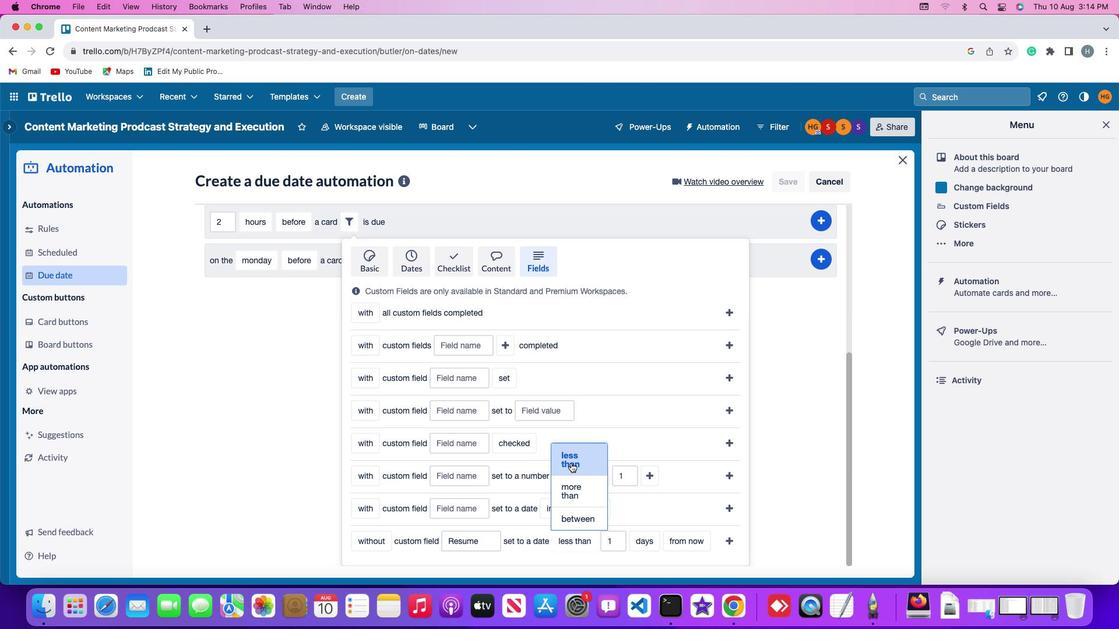 
Action: Mouse pressed left at (571, 463)
Screenshot: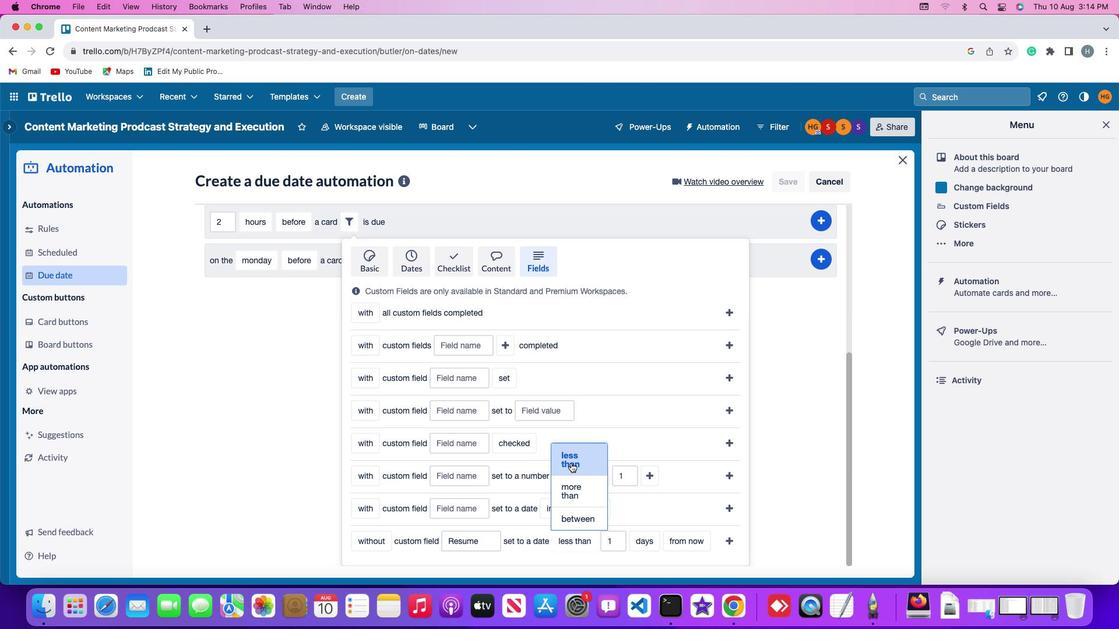 
Action: Mouse moved to (617, 539)
Screenshot: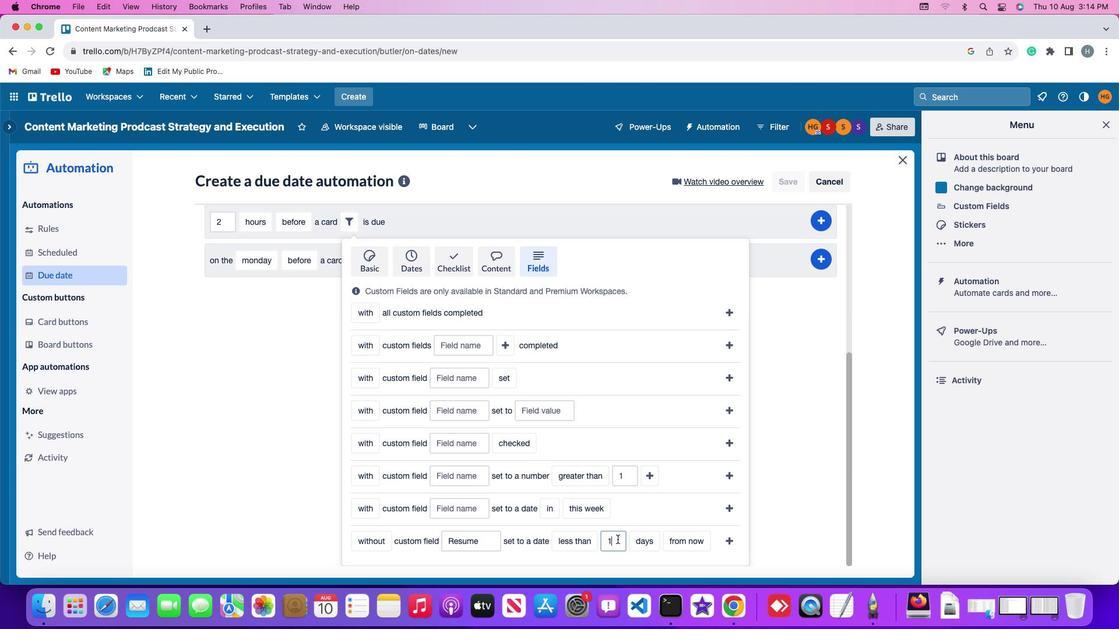 
Action: Mouse pressed left at (617, 539)
Screenshot: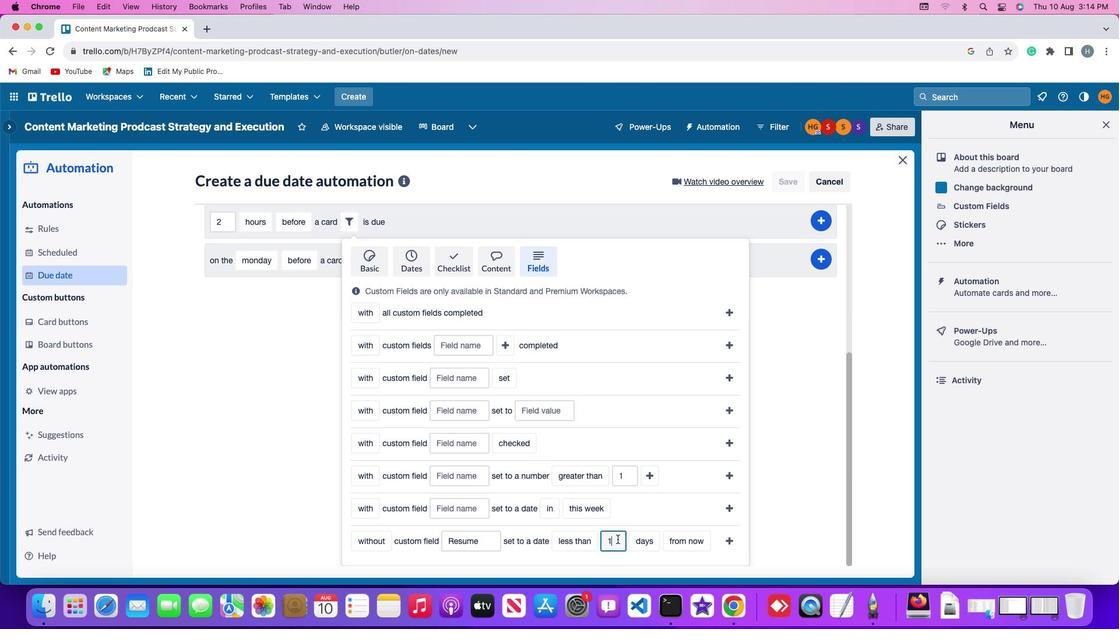 
Action: Key pressed Key.backspace'1'
Screenshot: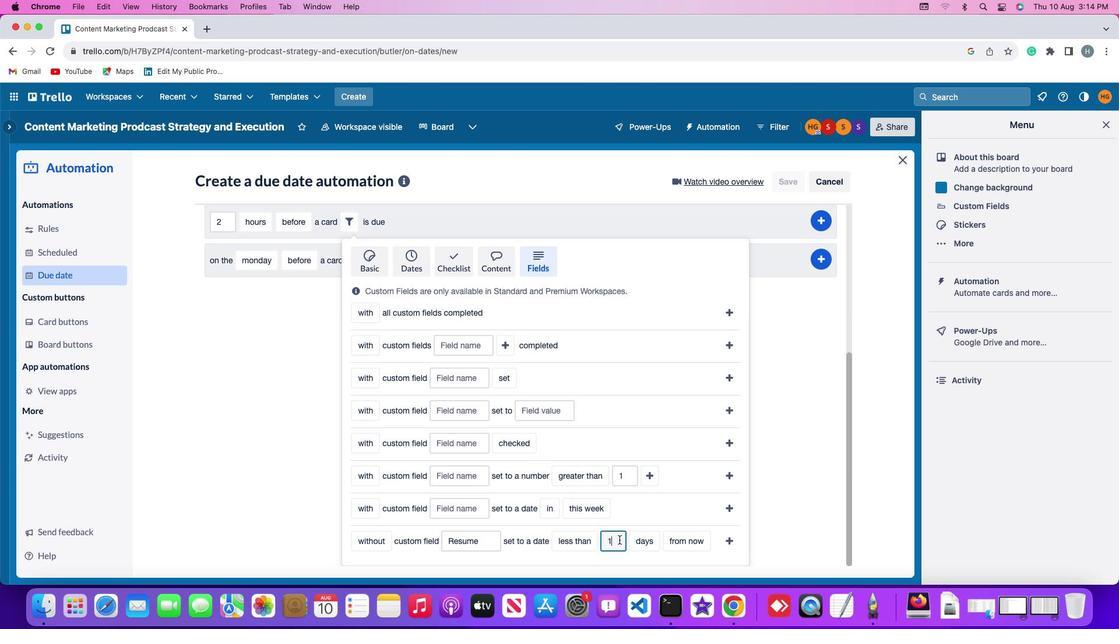 
Action: Mouse moved to (642, 542)
Screenshot: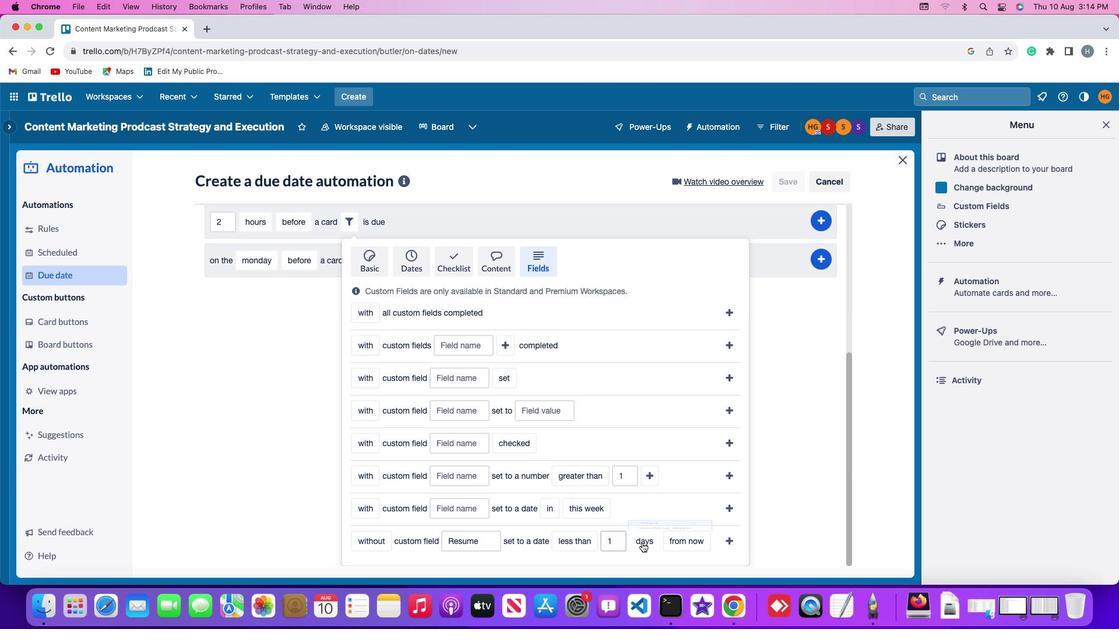
Action: Mouse pressed left at (642, 542)
Screenshot: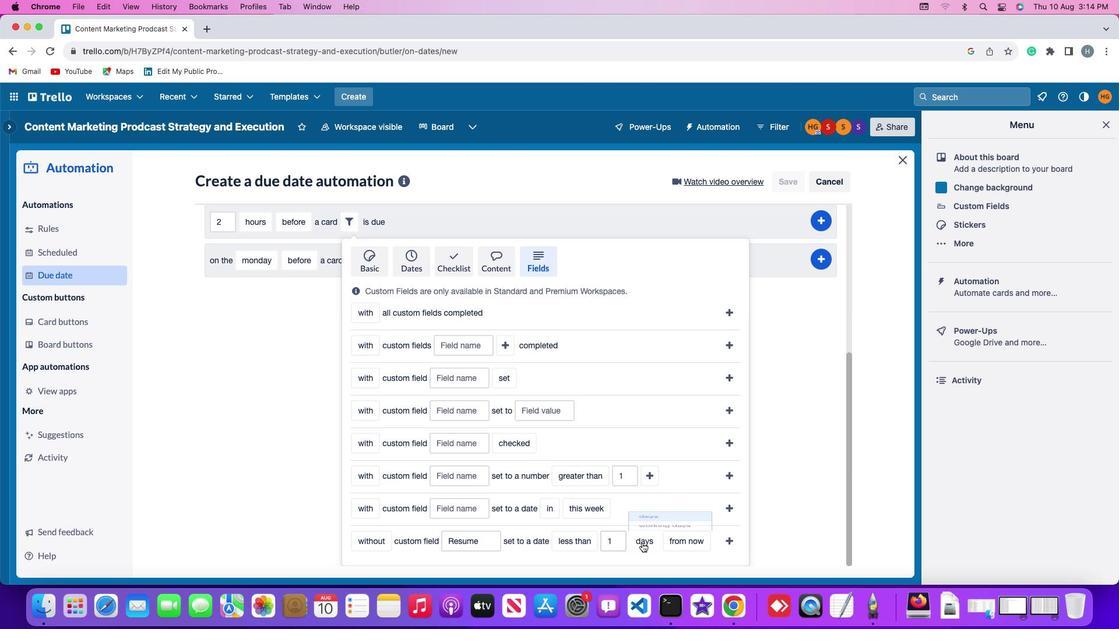 
Action: Mouse moved to (667, 493)
Screenshot: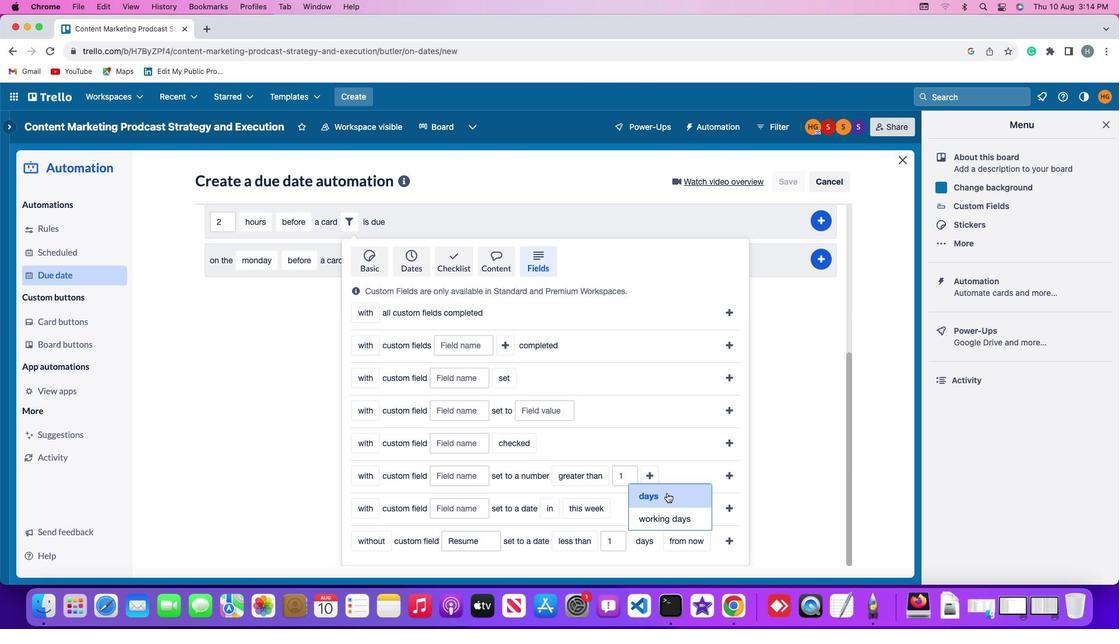 
Action: Mouse pressed left at (667, 493)
Screenshot: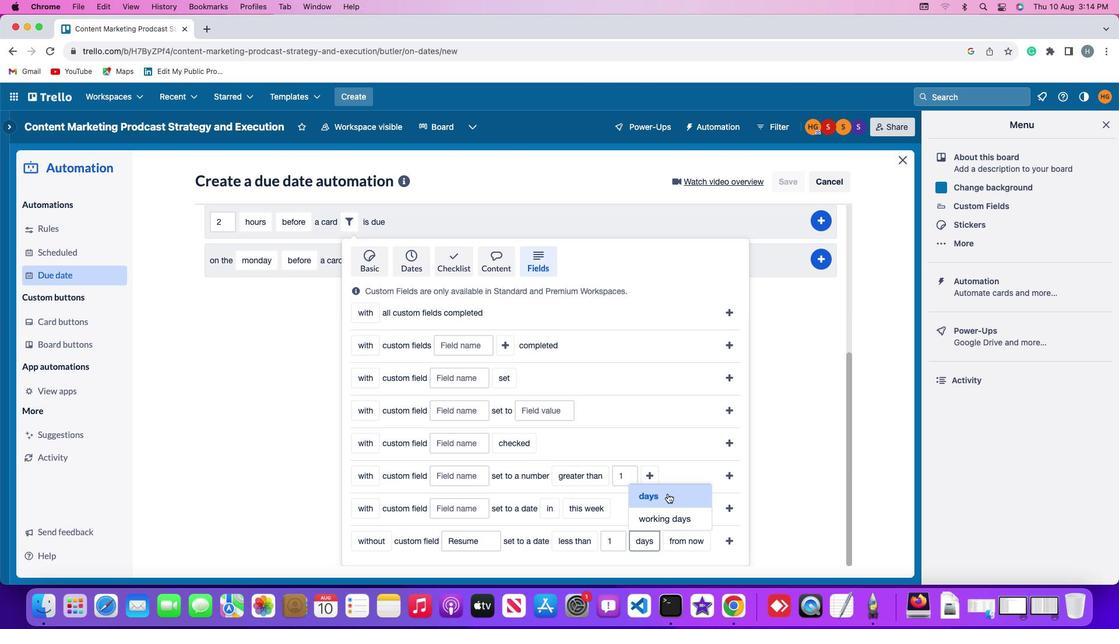 
Action: Mouse moved to (685, 545)
Screenshot: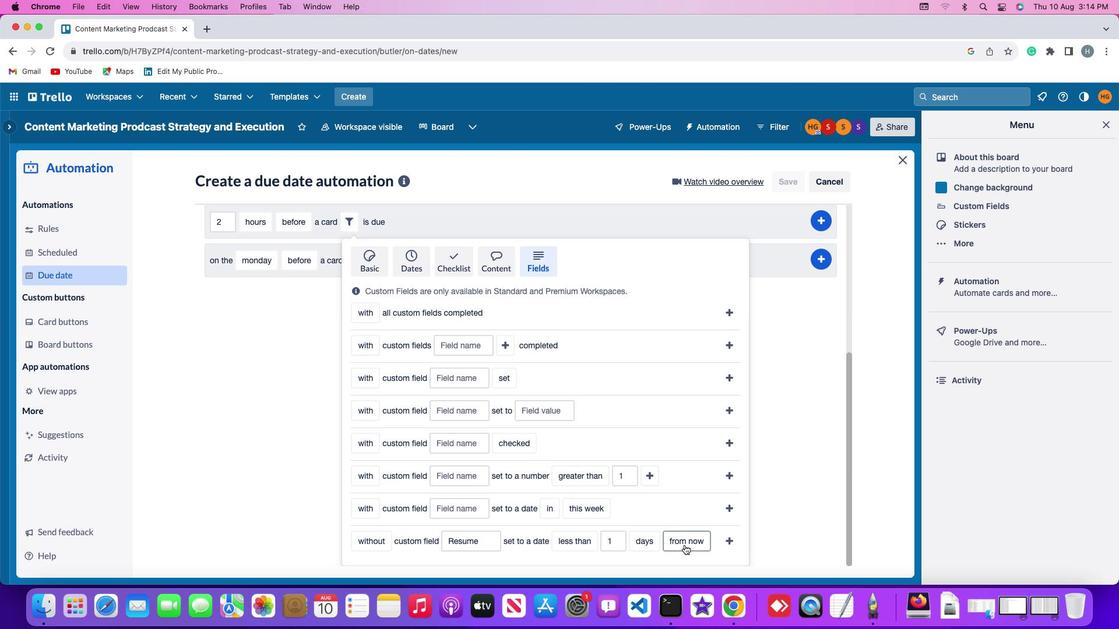 
Action: Mouse pressed left at (685, 545)
Screenshot: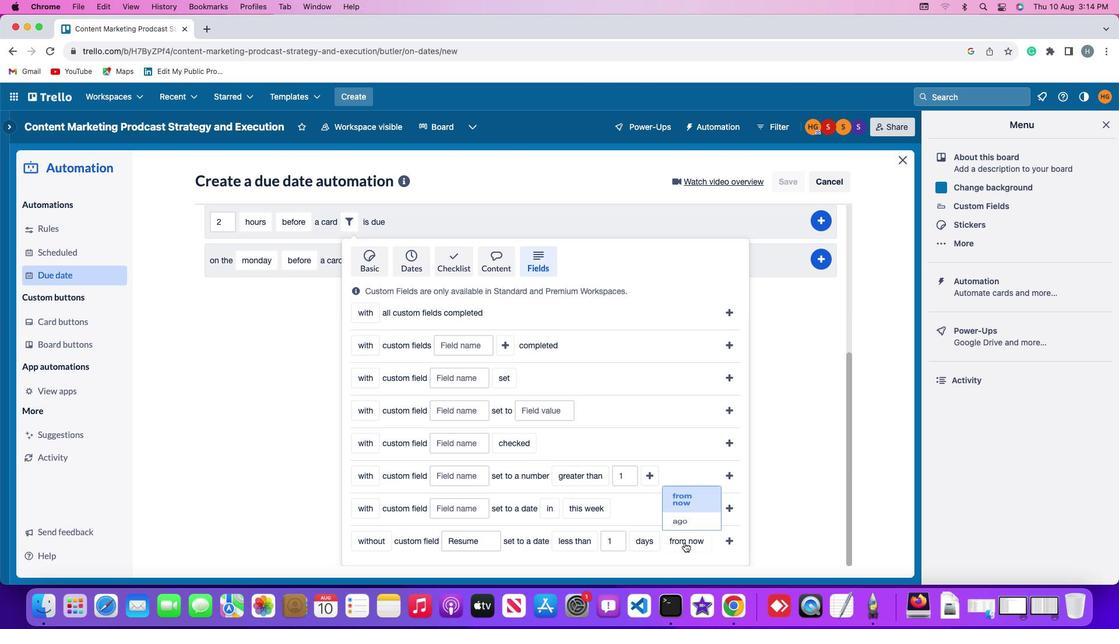 
Action: Mouse moved to (685, 493)
Screenshot: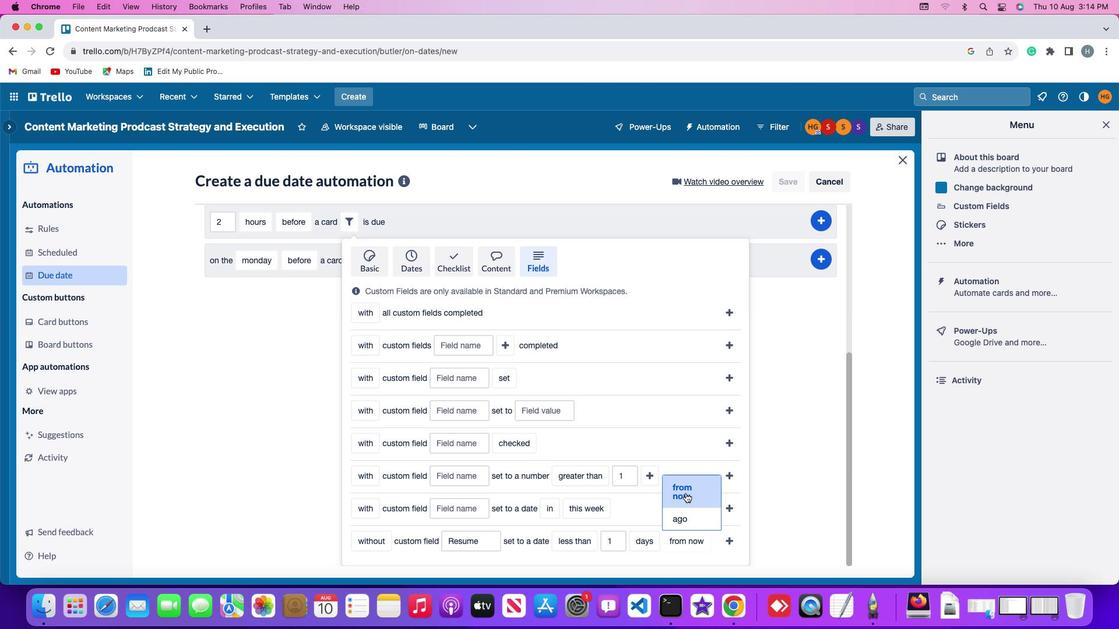
Action: Mouse pressed left at (685, 493)
Screenshot: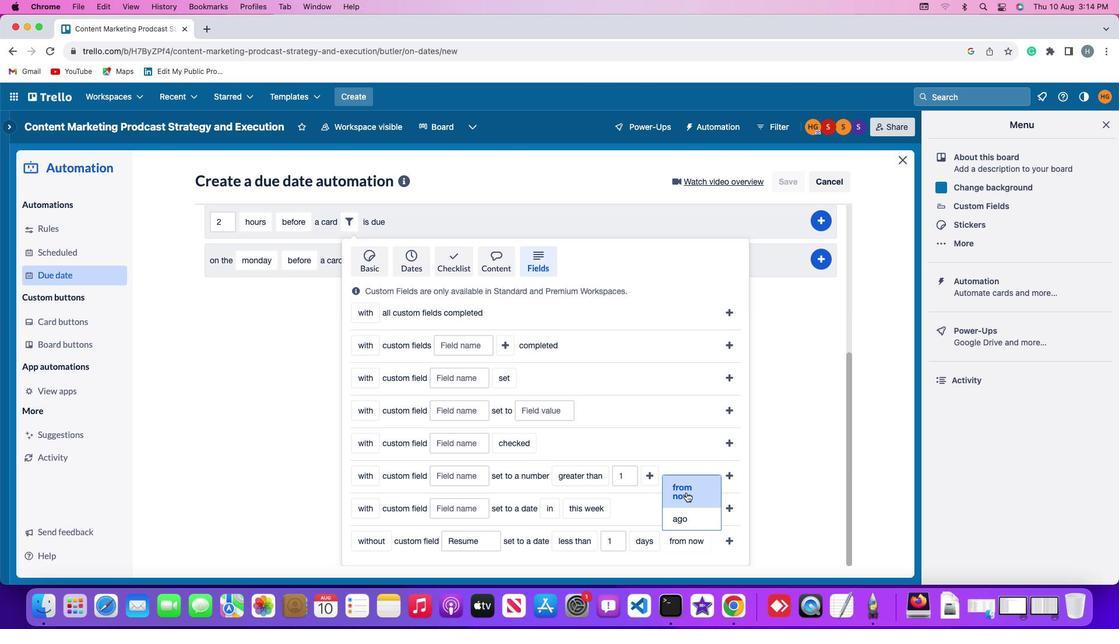 
Action: Mouse moved to (729, 538)
Screenshot: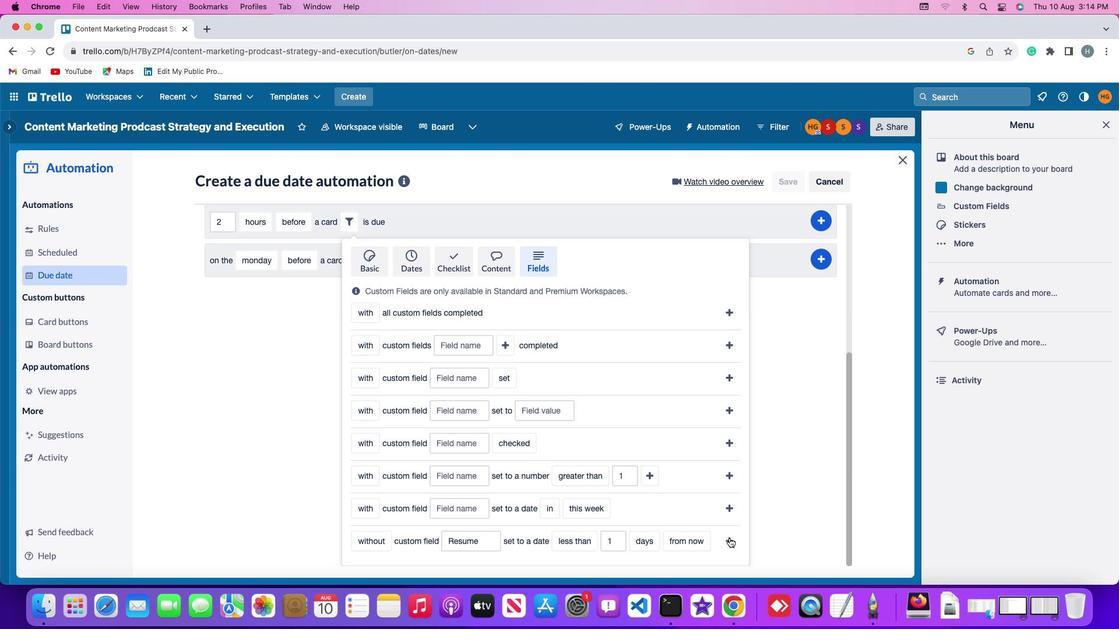 
Action: Mouse pressed left at (729, 538)
Screenshot: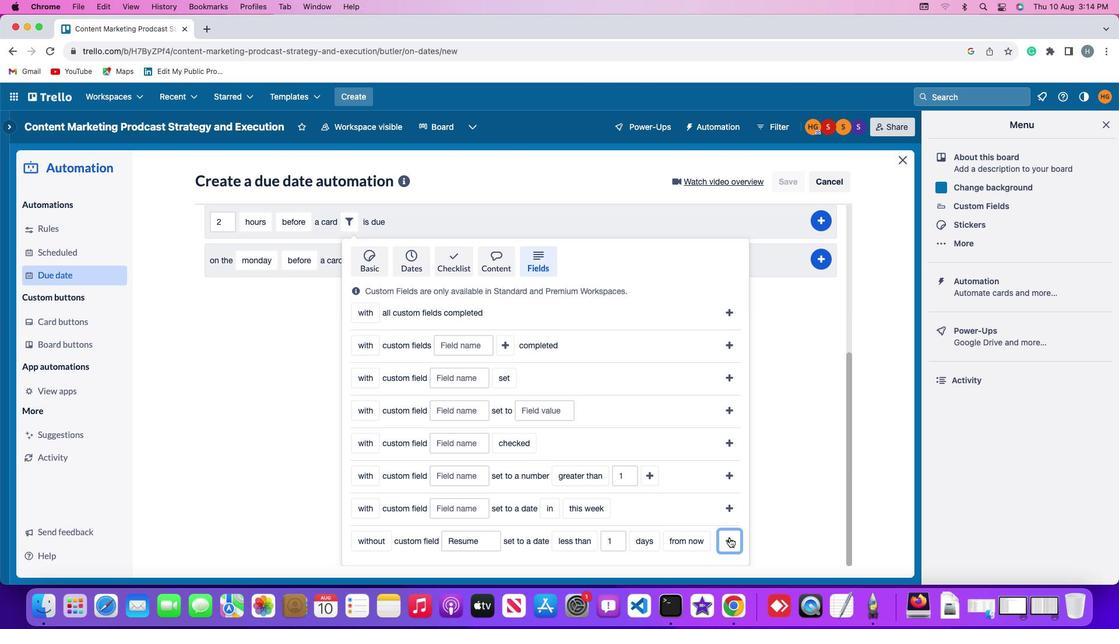 
Action: Mouse moved to (826, 468)
Screenshot: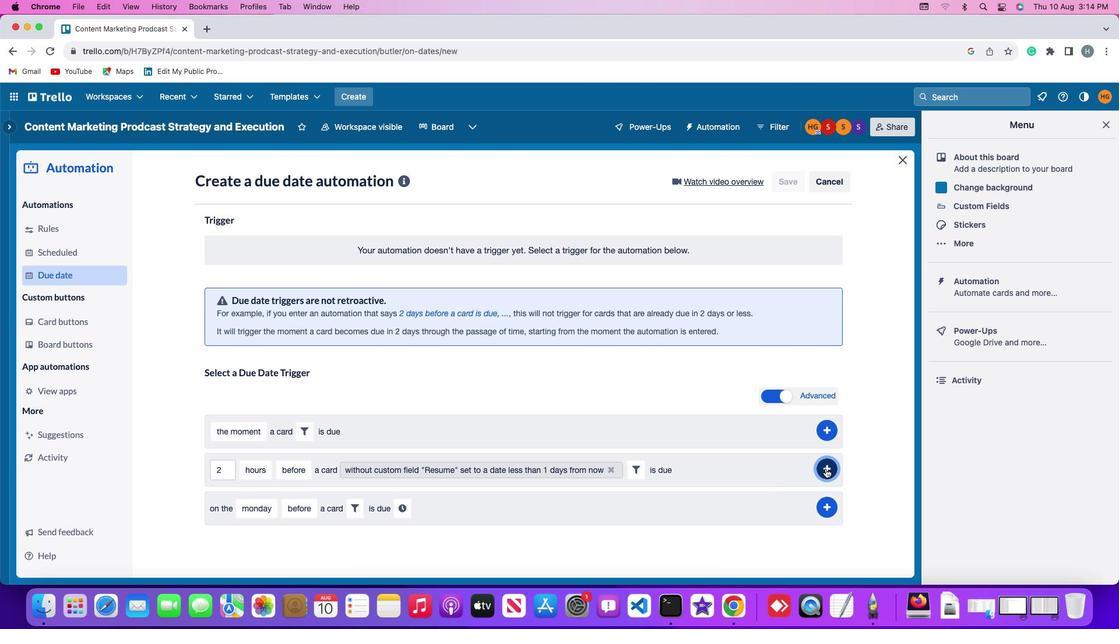
Action: Mouse pressed left at (826, 468)
Screenshot: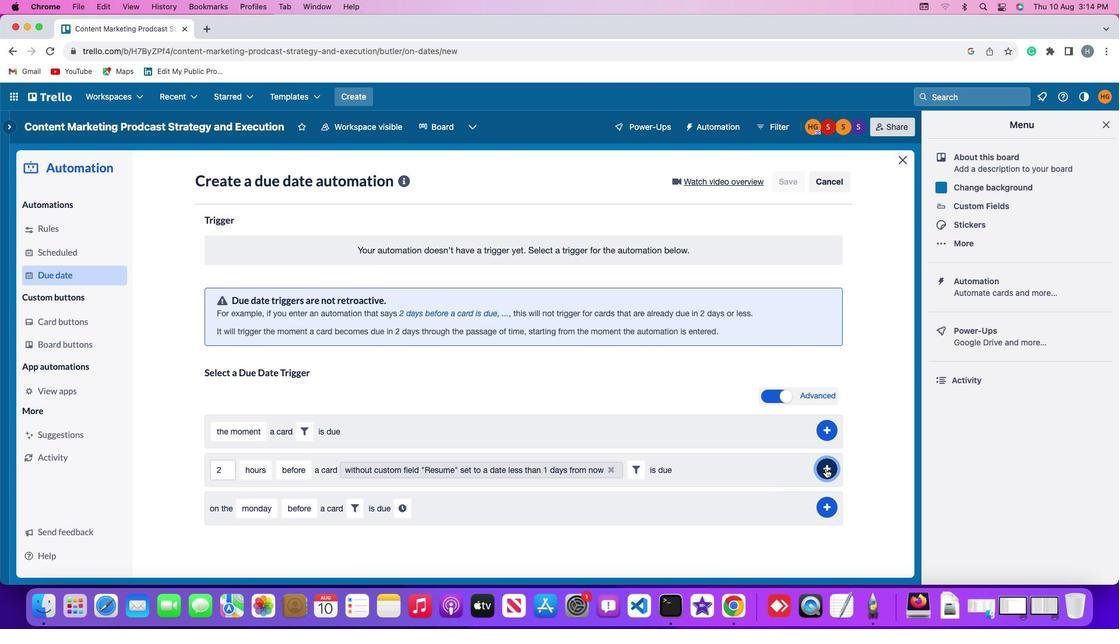 
Action: Mouse moved to (871, 401)
Screenshot: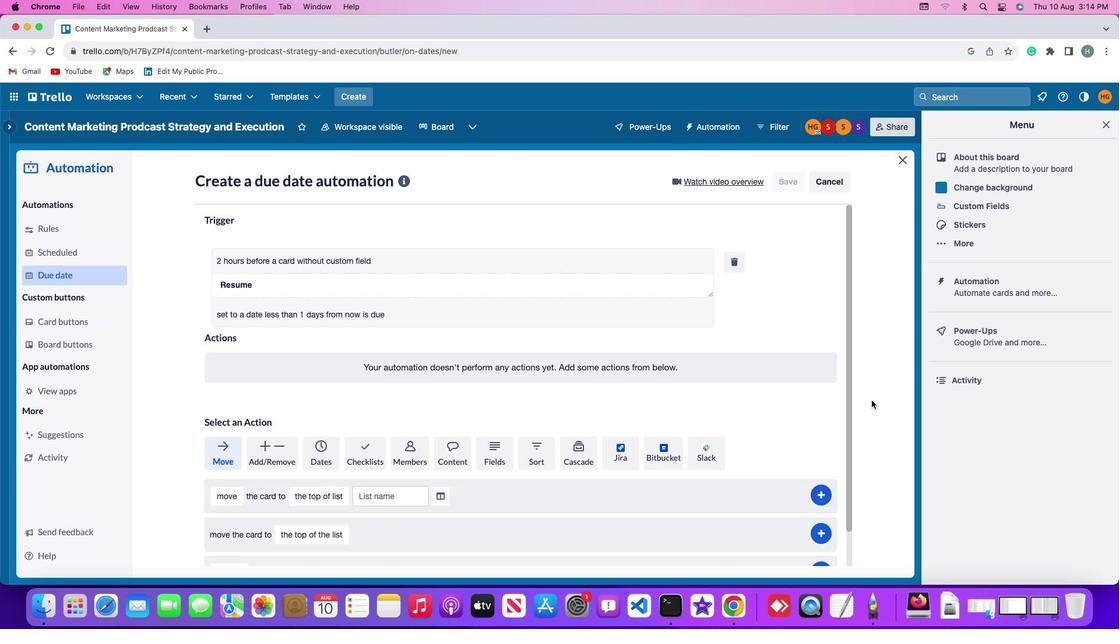 
